 Task: Select Gifts. Add to cart, from 99 Ranch Market_x000D_
 for 3194 Cheshire Road, Bridgeport, Connecticut 06604, Cell Number 203-362-4243, following items : Ferrero Rocher Chocolate (12 ct) - ?????-12 ??_x000D_
 - 1, Mizuho Pineapple Fruit Tart (16.5 oz) - 1, Mizuho Boba Milk Tea Cake (16.5 oz) - 1, Ferrero Rocher Fine Hazelnut Milk Chocolate (24 ct)_x000D_
 - 1, Ferrero Rocher Grand Chocolate (4.4 oz)_x000D_
 - 1
Action: Mouse moved to (1056, 147)
Screenshot: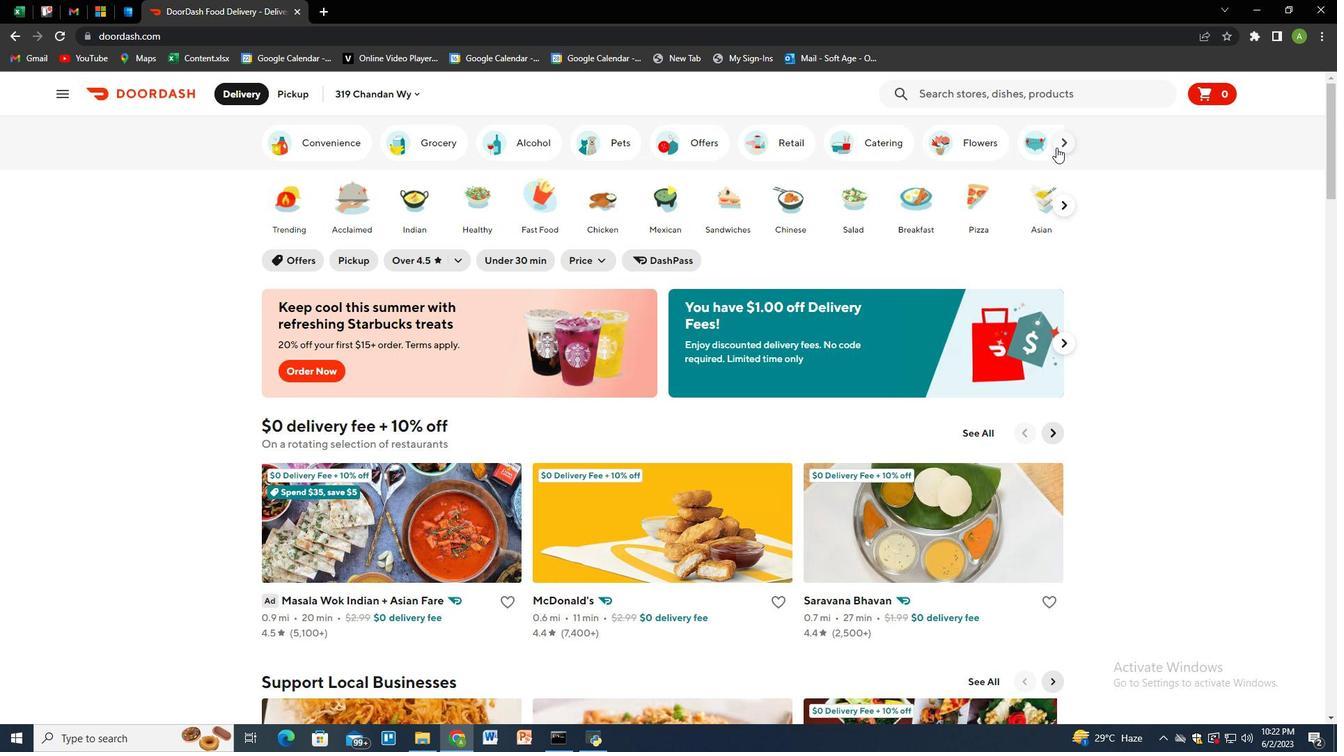 
Action: Mouse pressed left at (1056, 147)
Screenshot: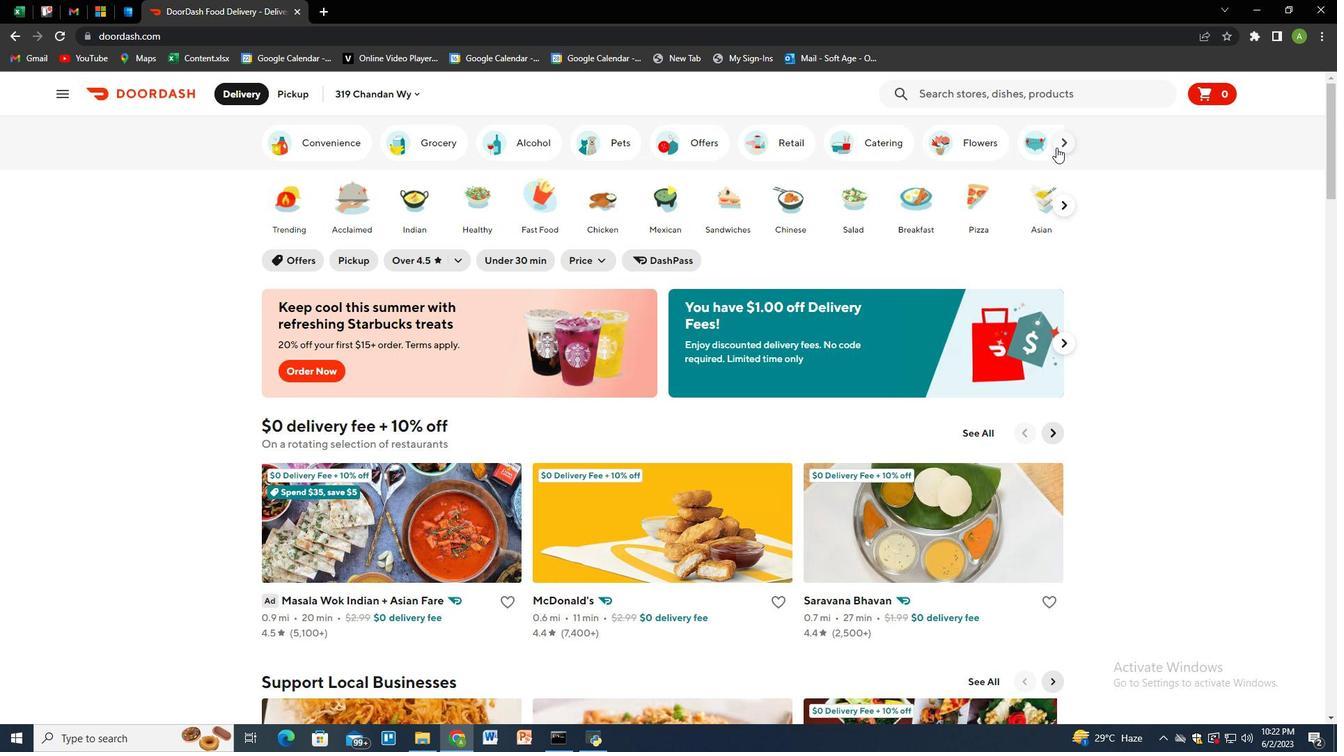 
Action: Mouse moved to (1020, 144)
Screenshot: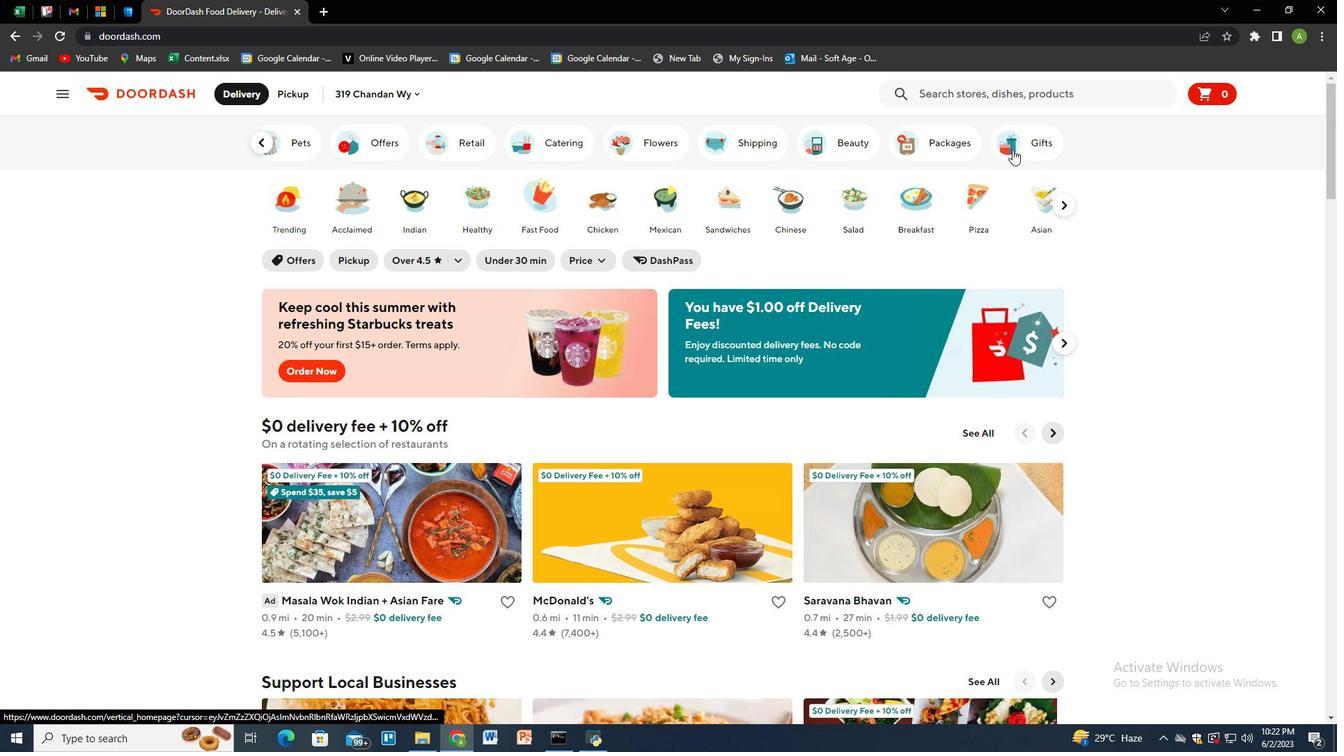 
Action: Mouse pressed left at (1020, 144)
Screenshot: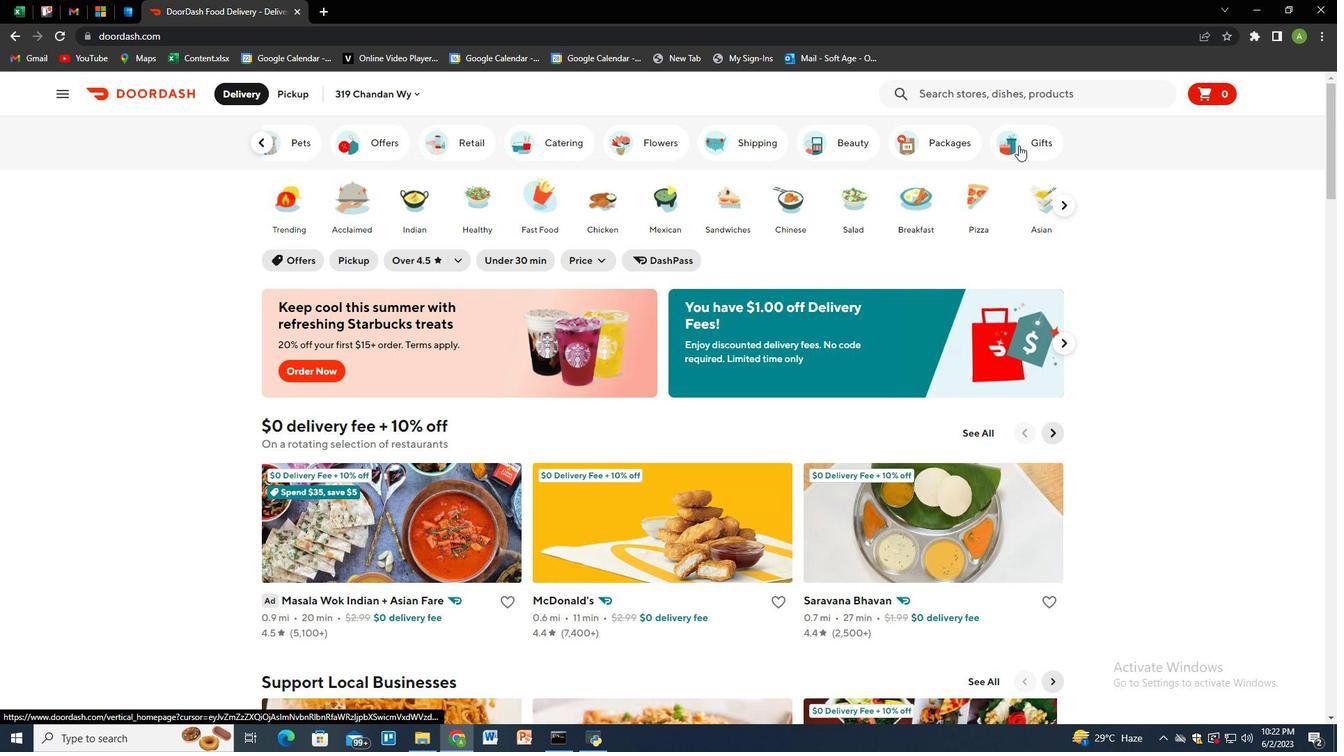 
Action: Mouse moved to (966, 89)
Screenshot: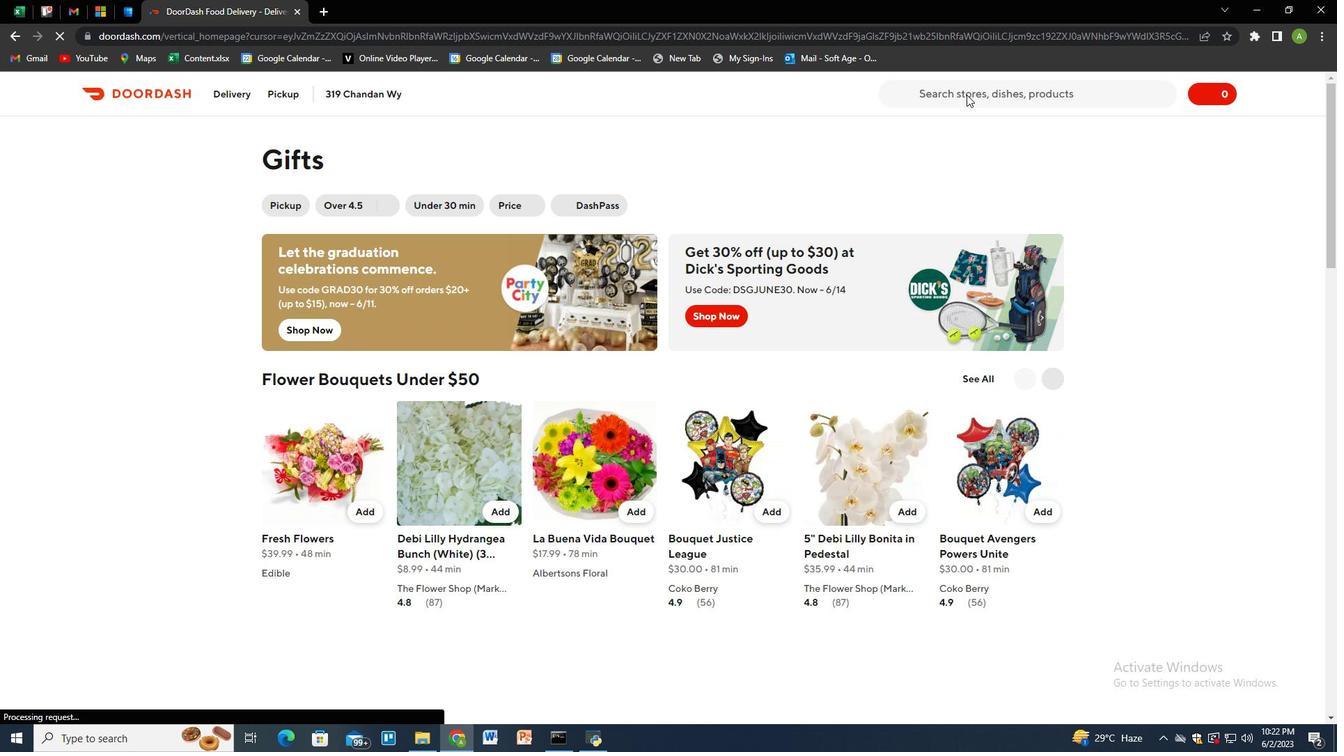 
Action: Mouse pressed left at (966, 89)
Screenshot: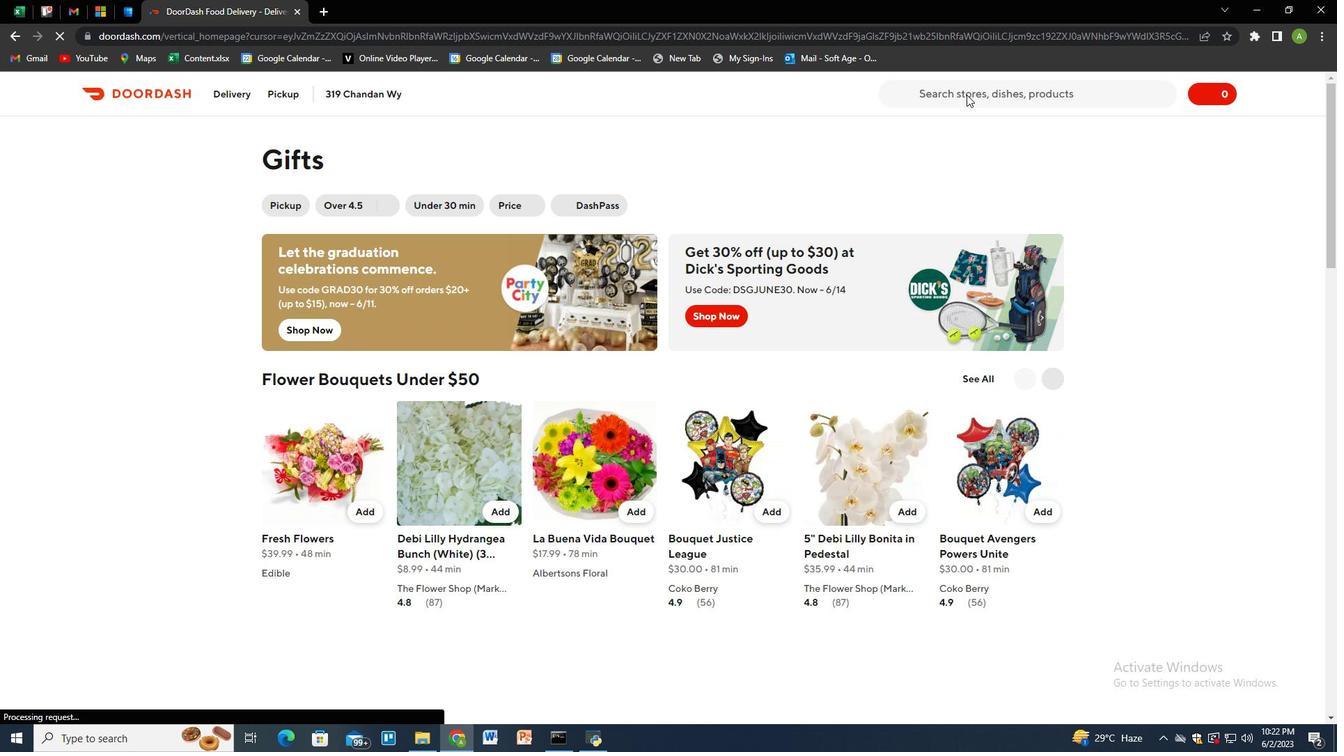 
Action: Mouse moved to (965, 87)
Screenshot: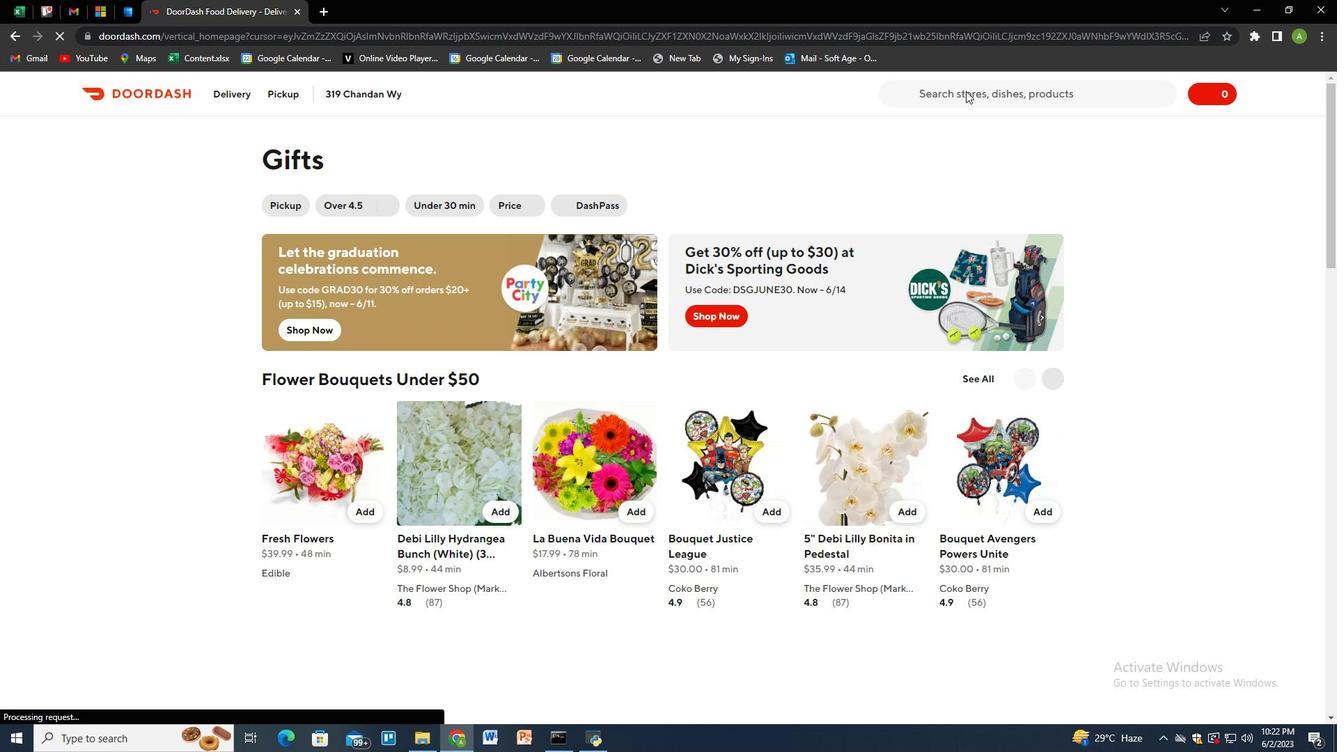 
Action: Key pressed ranch<Key.space>market
Screenshot: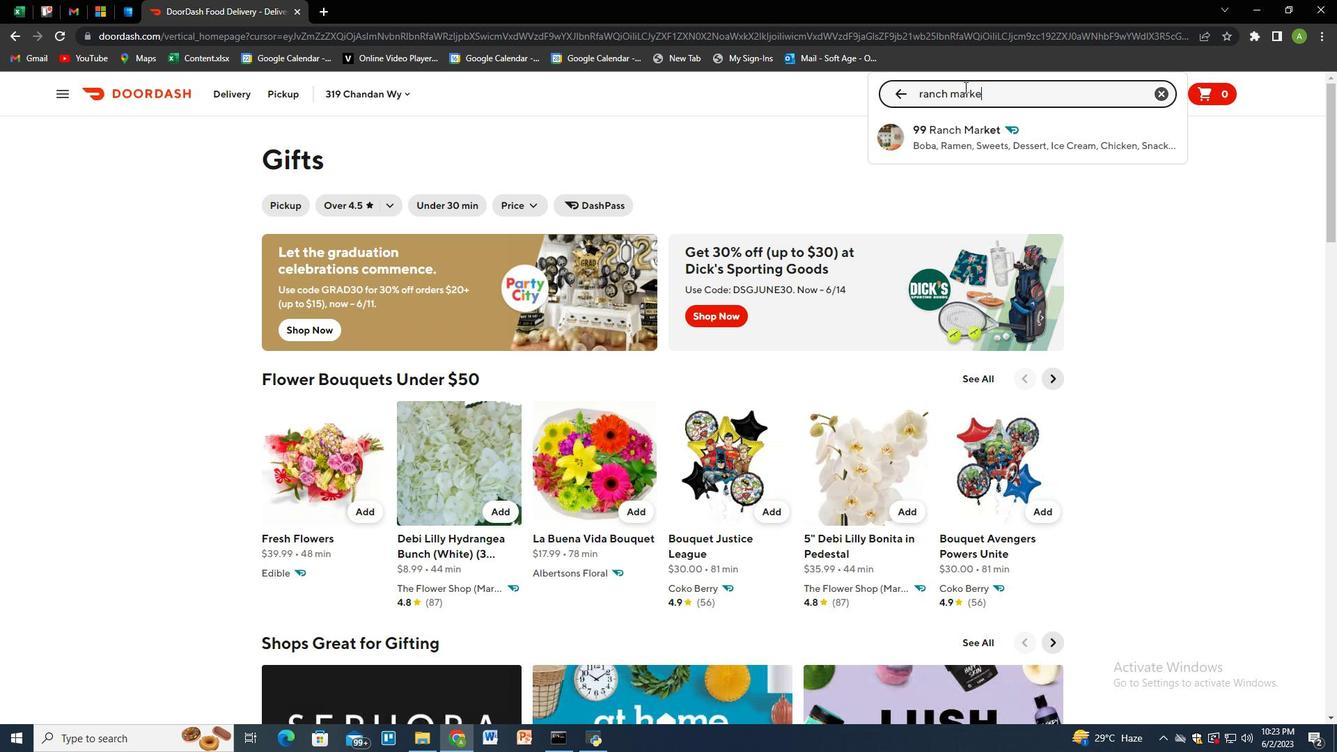 
Action: Mouse moved to (957, 131)
Screenshot: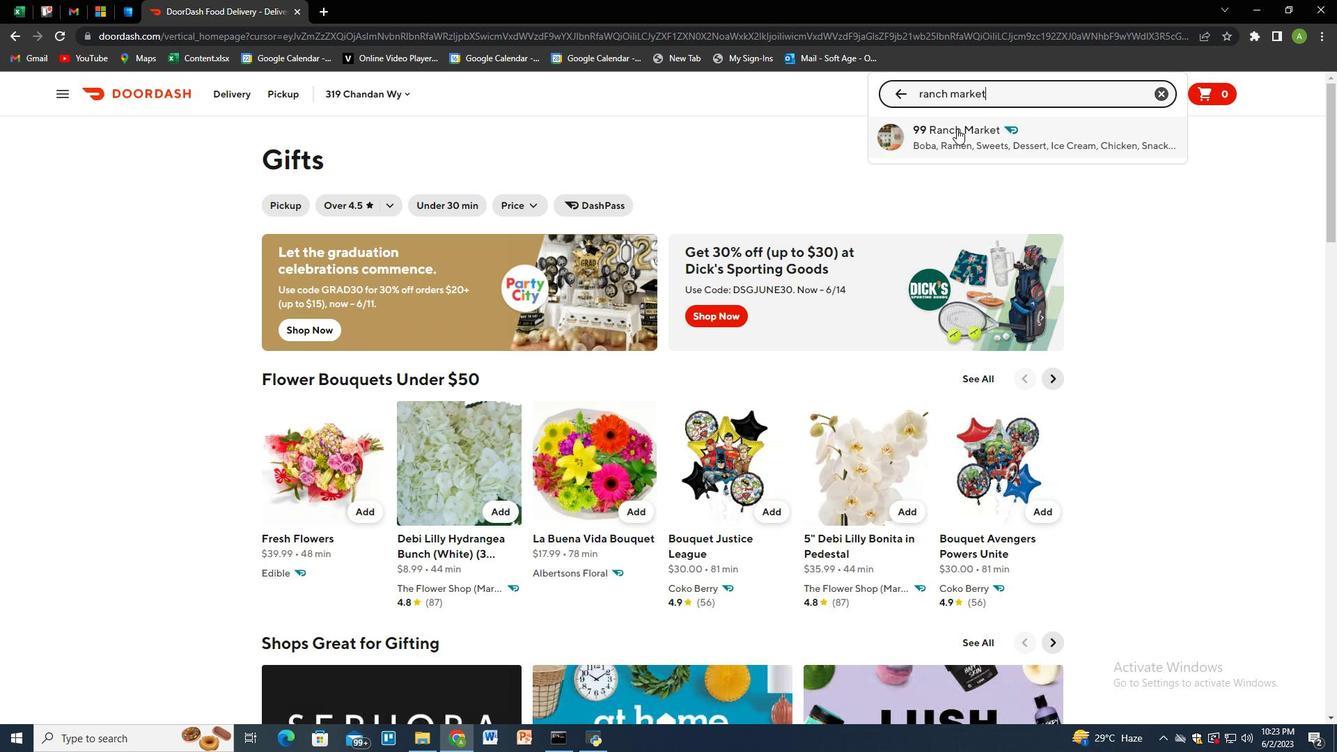 
Action: Mouse pressed left at (957, 131)
Screenshot: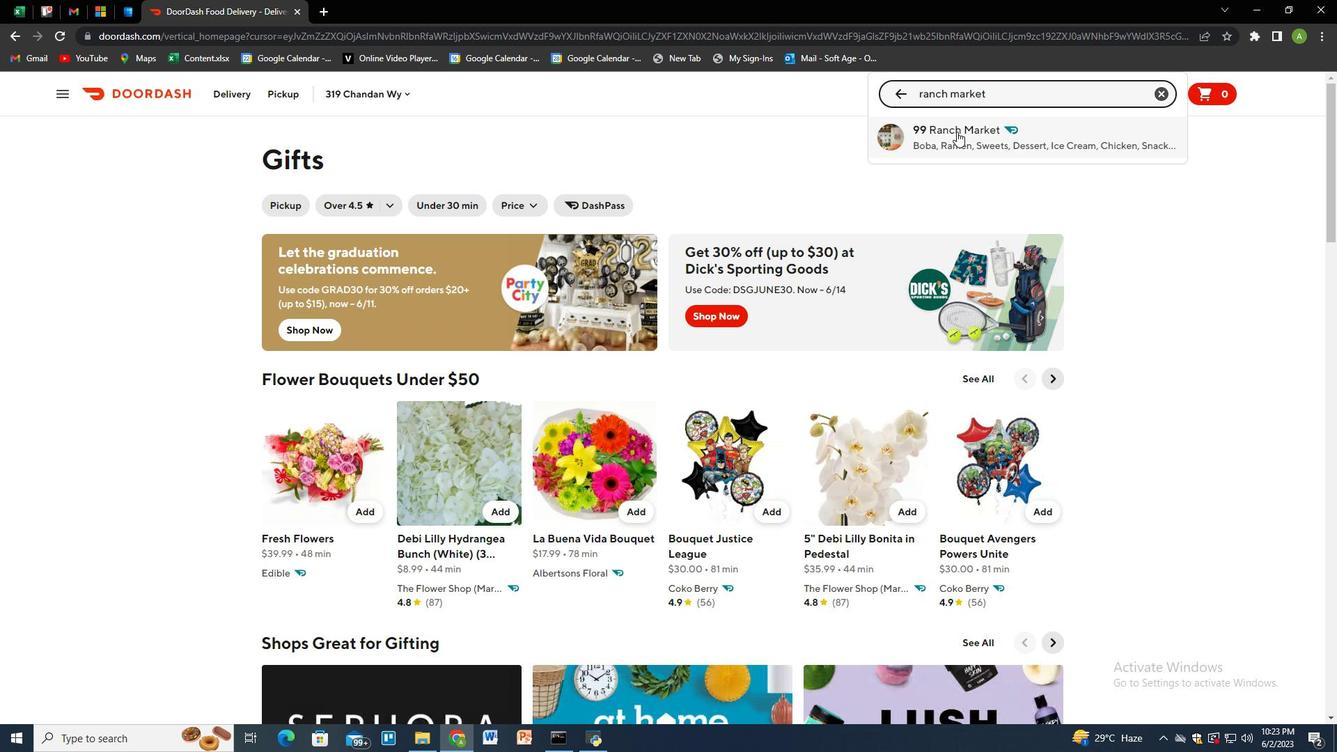 
Action: Mouse moved to (302, 94)
Screenshot: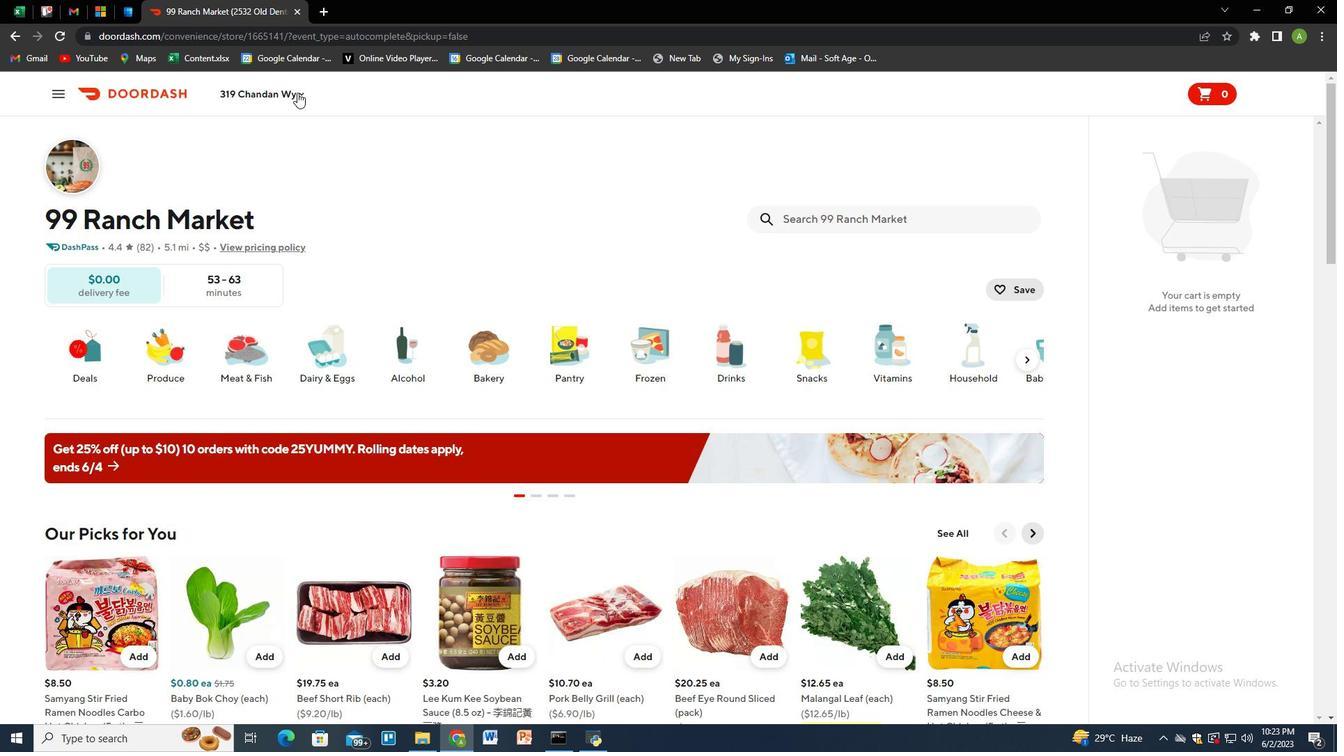 
Action: Mouse pressed left at (302, 94)
Screenshot: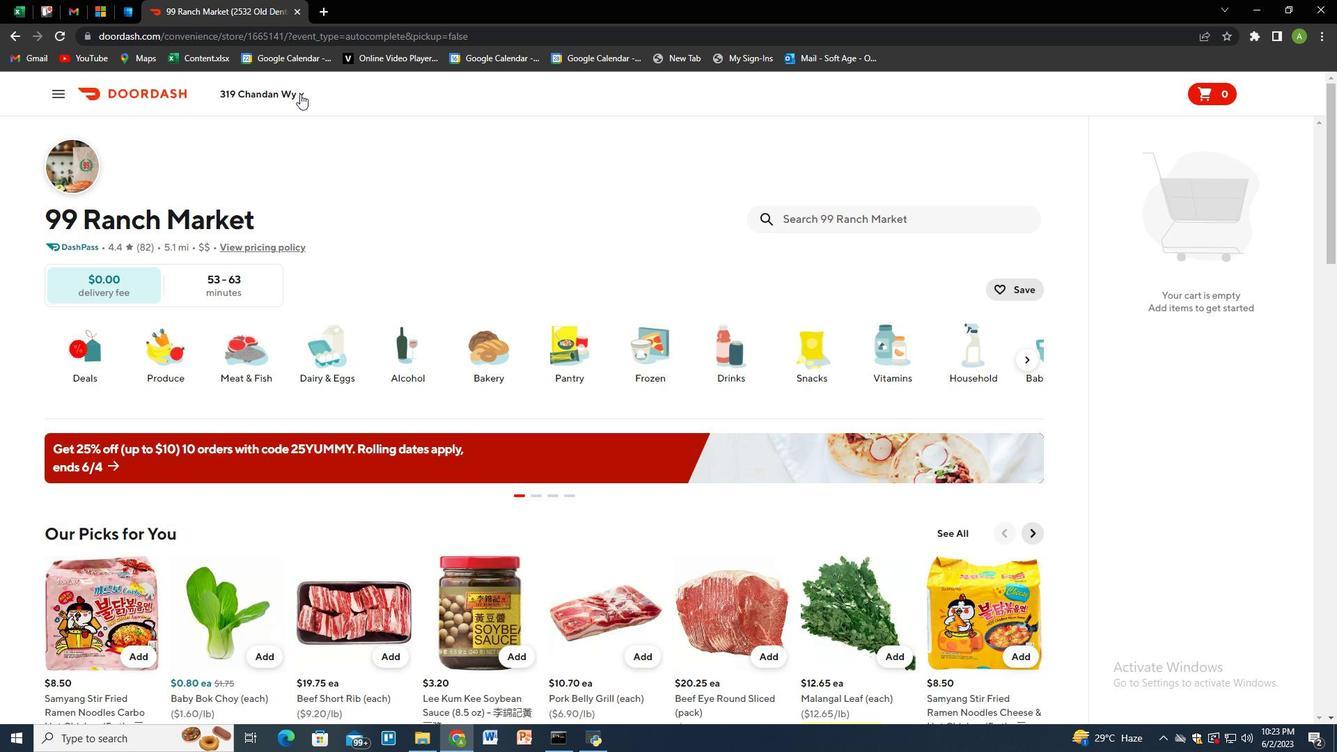 
Action: Mouse moved to (322, 157)
Screenshot: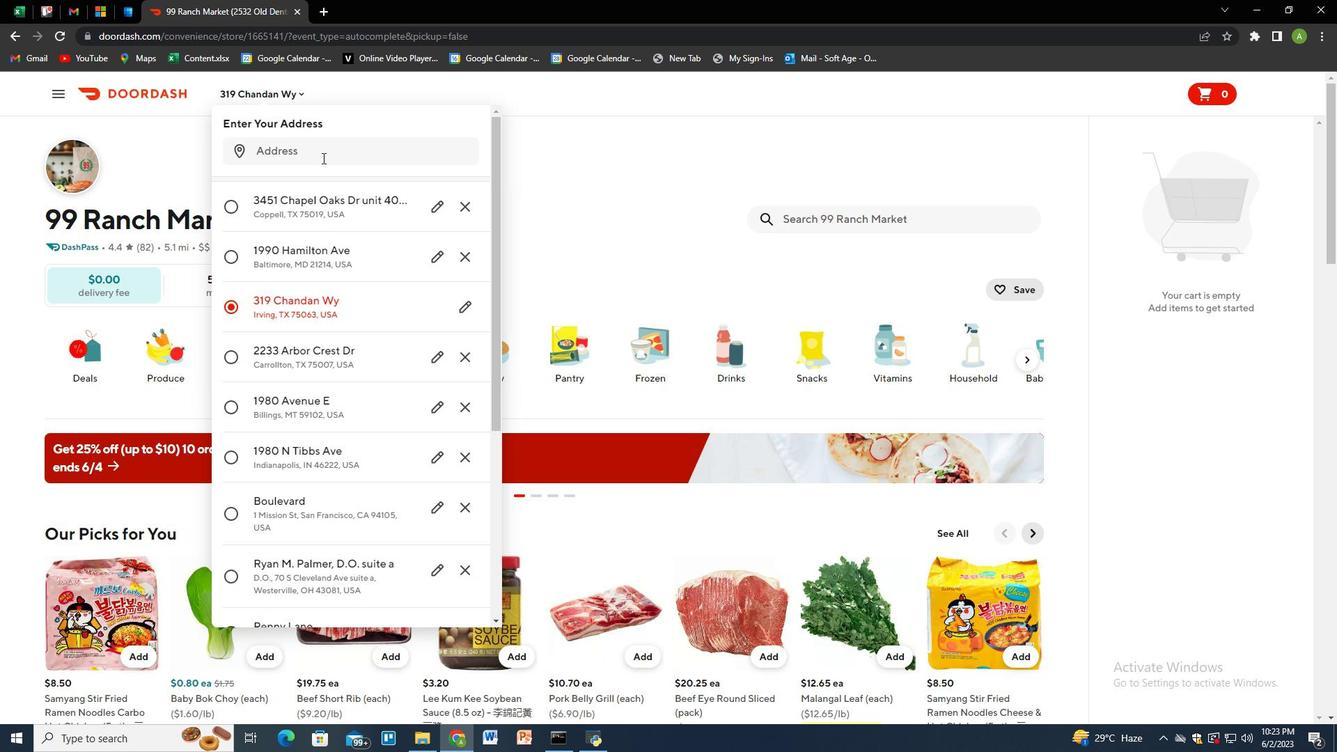 
Action: Mouse pressed left at (322, 157)
Screenshot: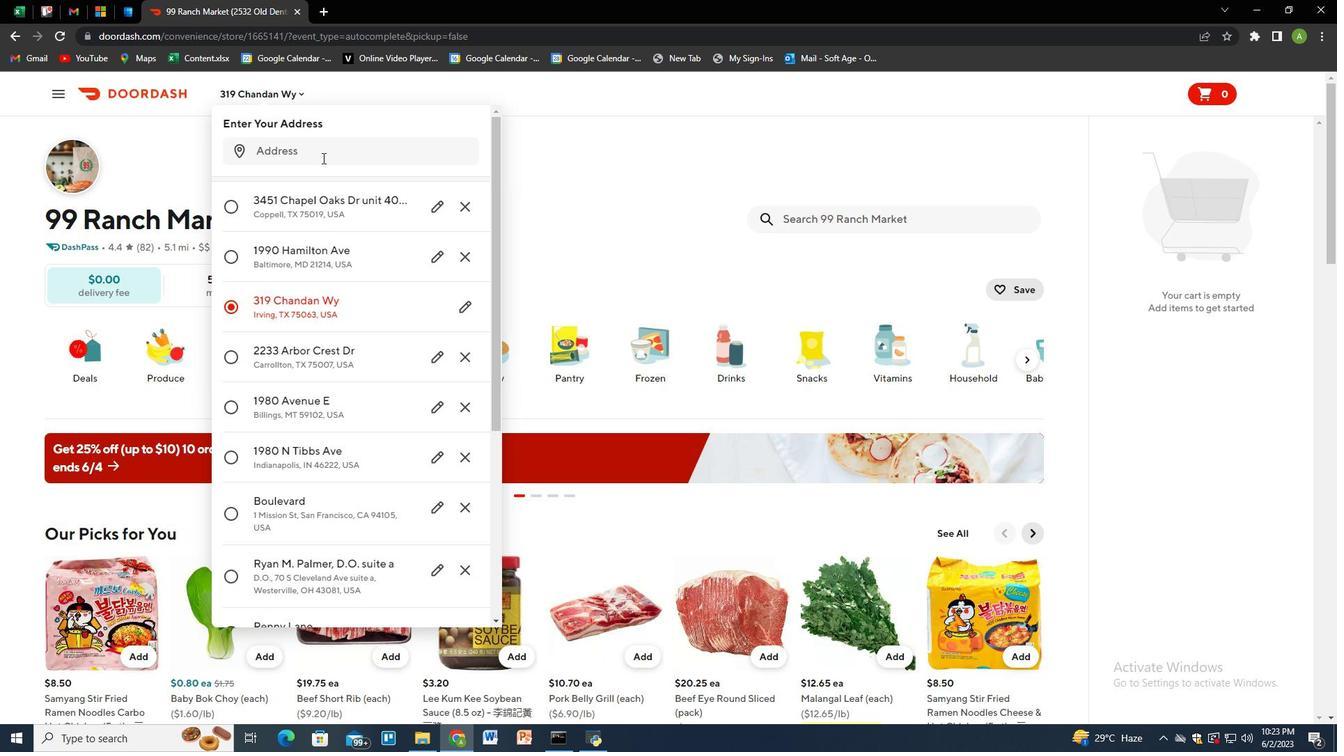 
Action: Key pressed 3194<Key.space>cheshire<Key.space>road,<Key.space>bridgeport,<Key.space>connecticut<Key.space>06604<Key.enter>
Screenshot: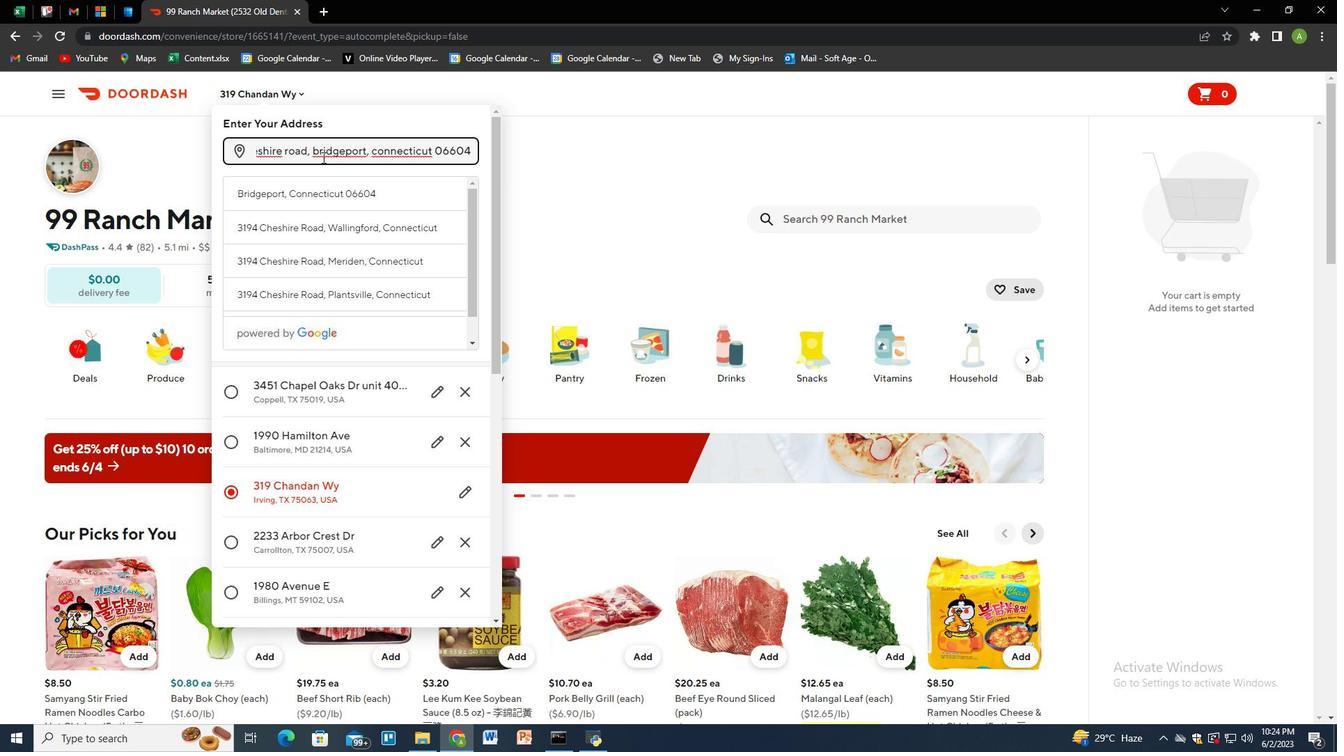 
Action: Mouse moved to (411, 538)
Screenshot: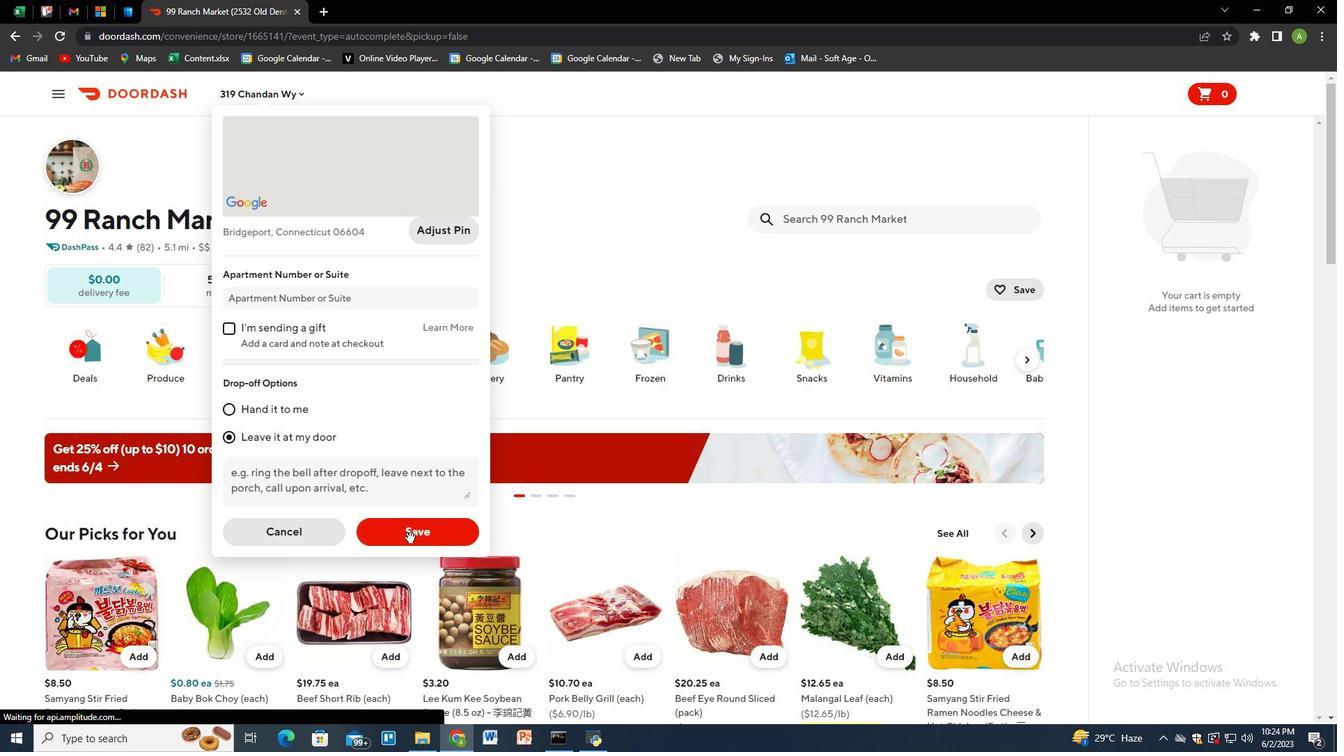 
Action: Mouse pressed left at (411, 538)
Screenshot: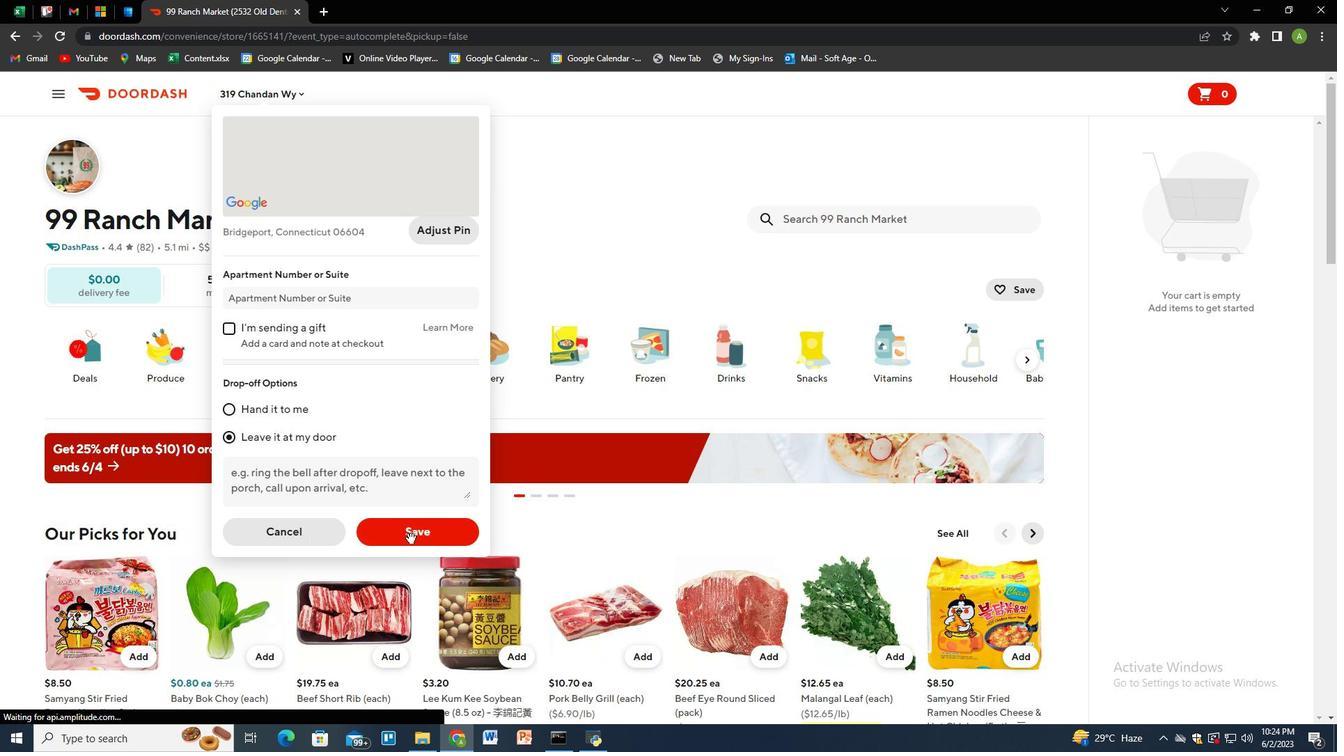 
Action: Mouse moved to (816, 217)
Screenshot: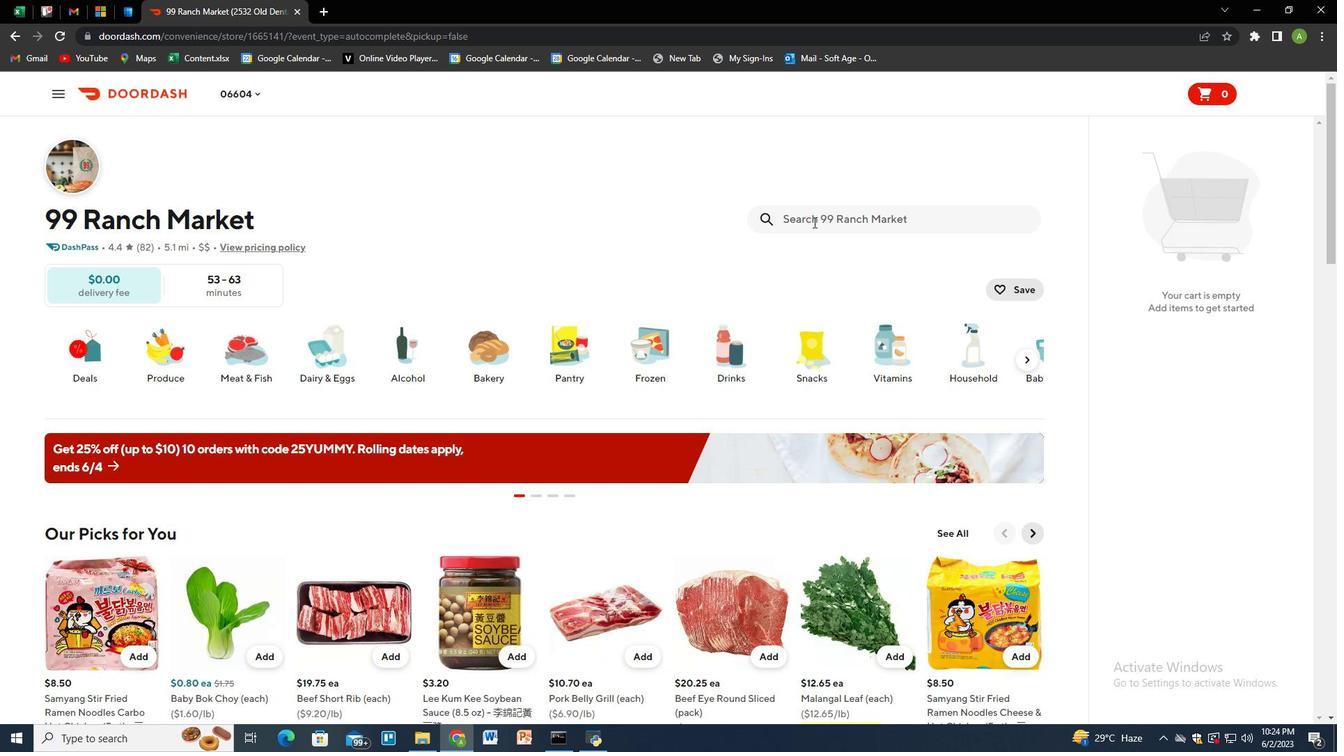
Action: Mouse pressed left at (816, 217)
Screenshot: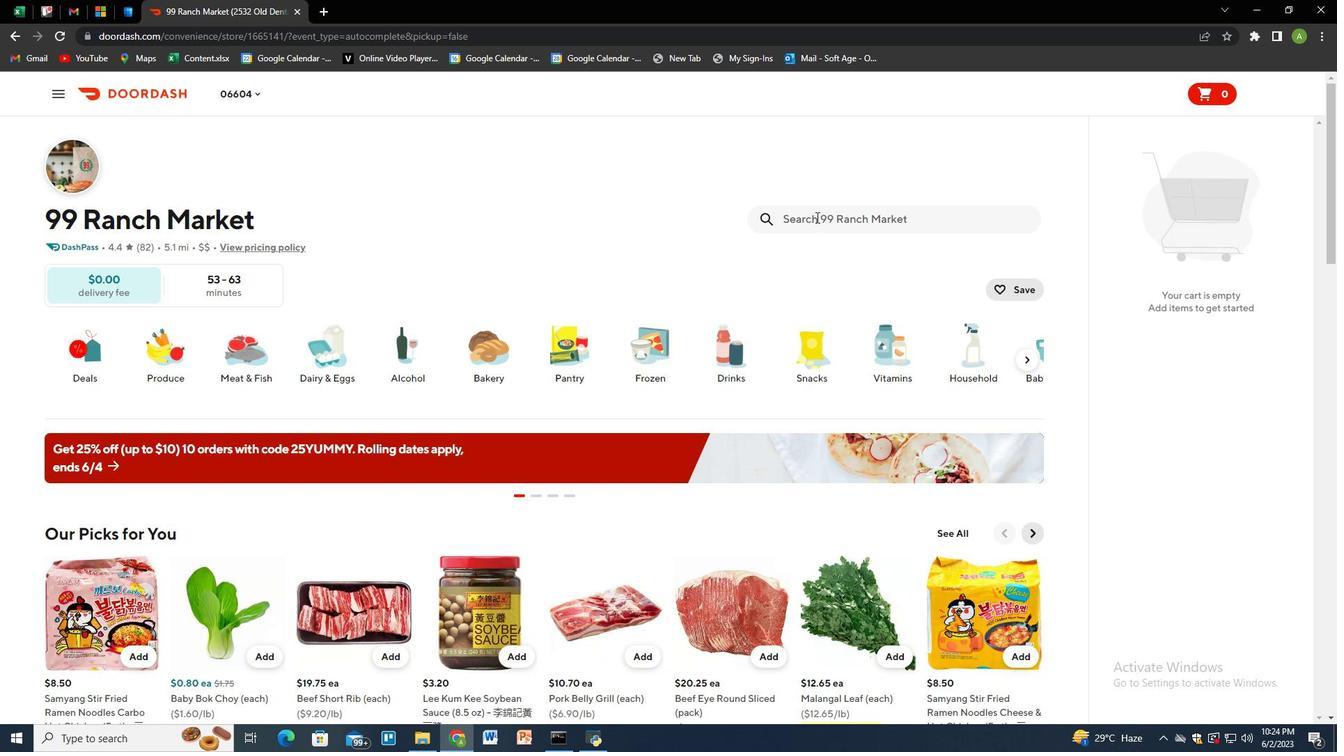 
Action: Key pressed ferrero<Key.space>rocher<Key.space>chocolate<Key.space><Key.shift_r>(12<Key.space>ct<Key.shift_r>)<Key.space>-<Key.space><Key.shift>?????-12<Key.space><Key.shift>??<Key.enter>
Screenshot: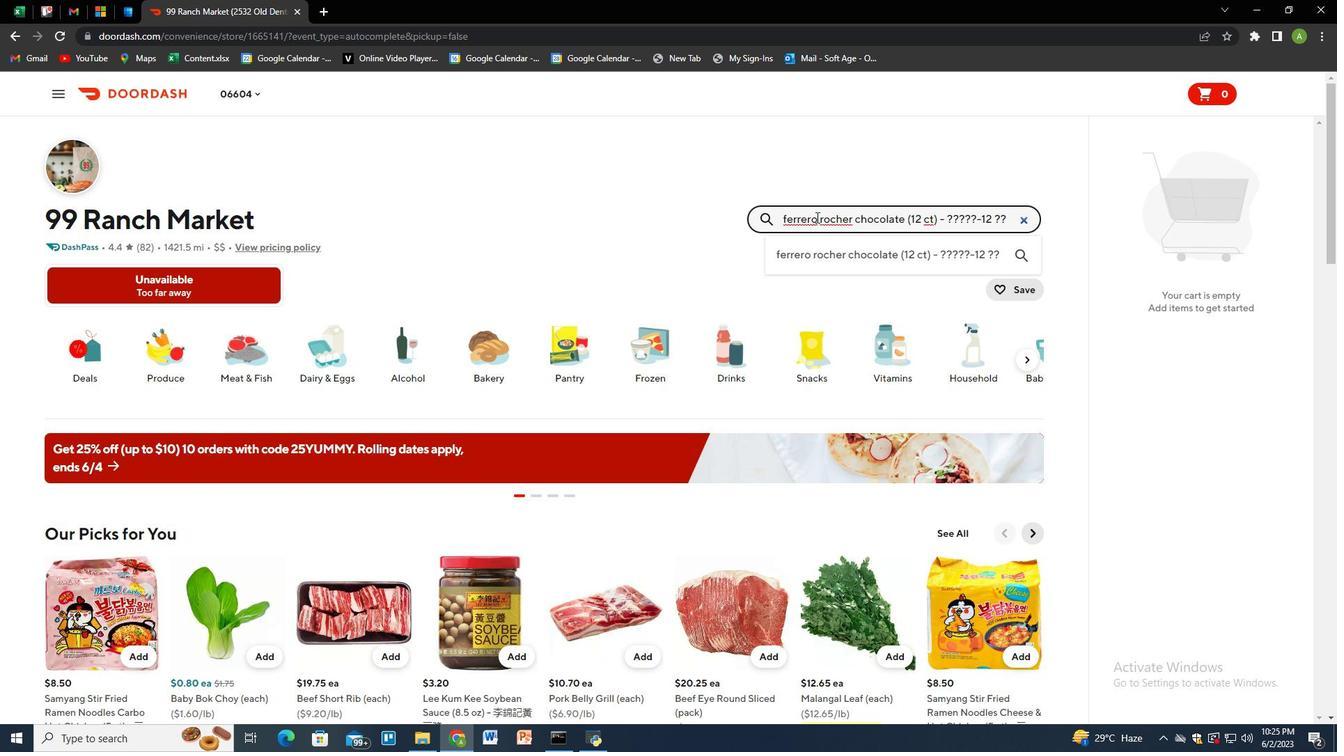 
Action: Mouse moved to (136, 352)
Screenshot: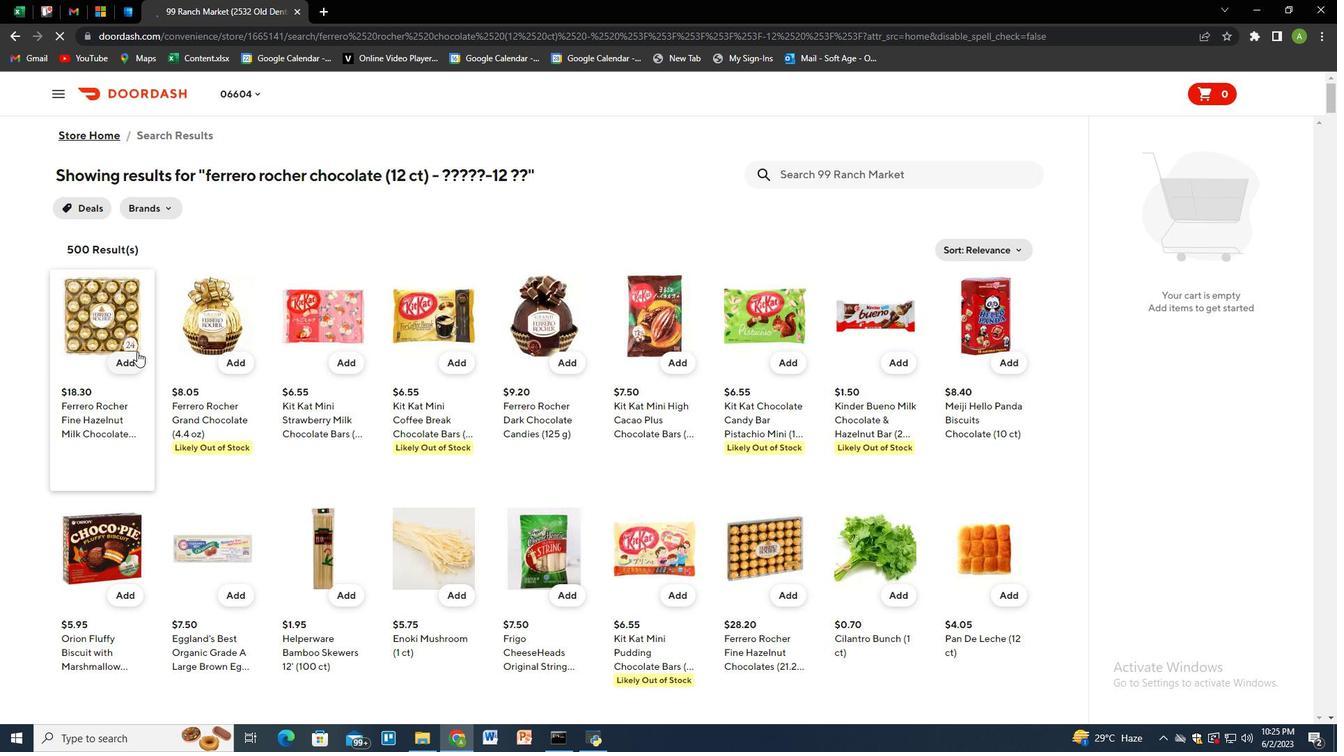 
Action: Mouse pressed left at (136, 352)
Screenshot: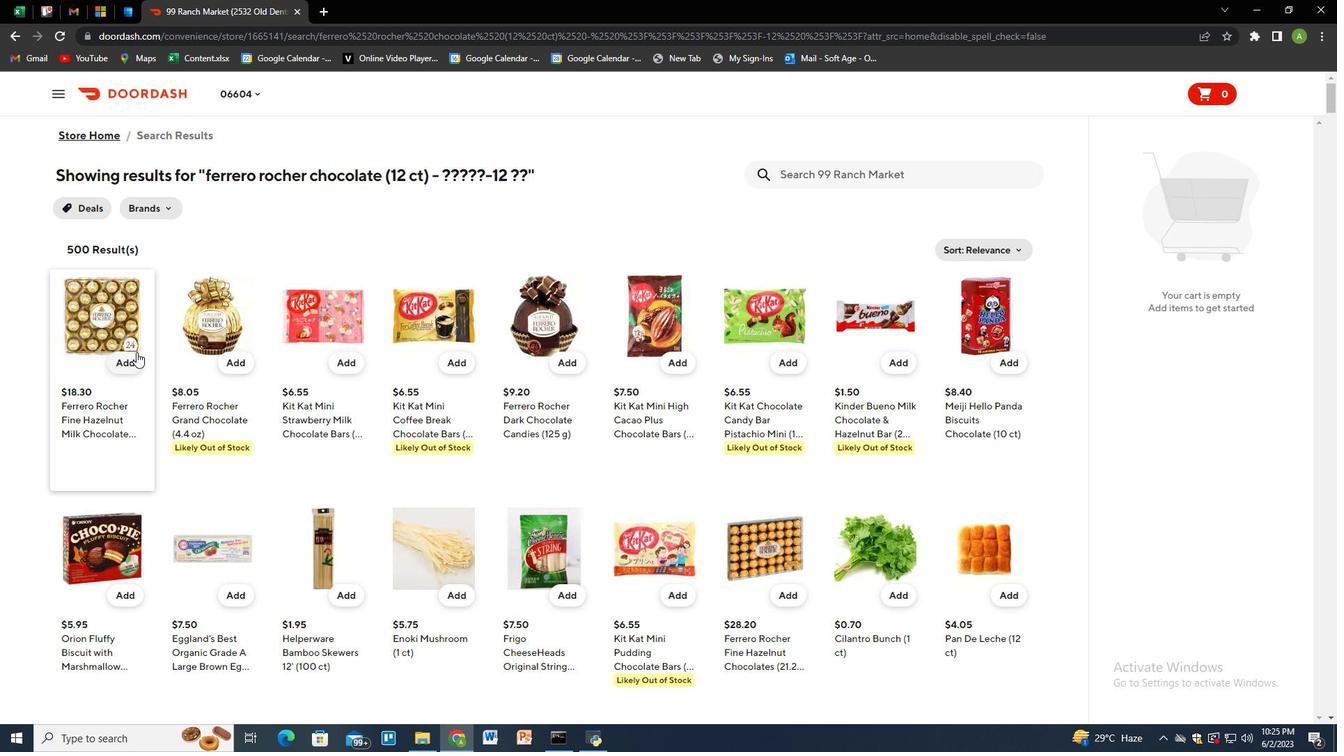
Action: Mouse moved to (834, 176)
Screenshot: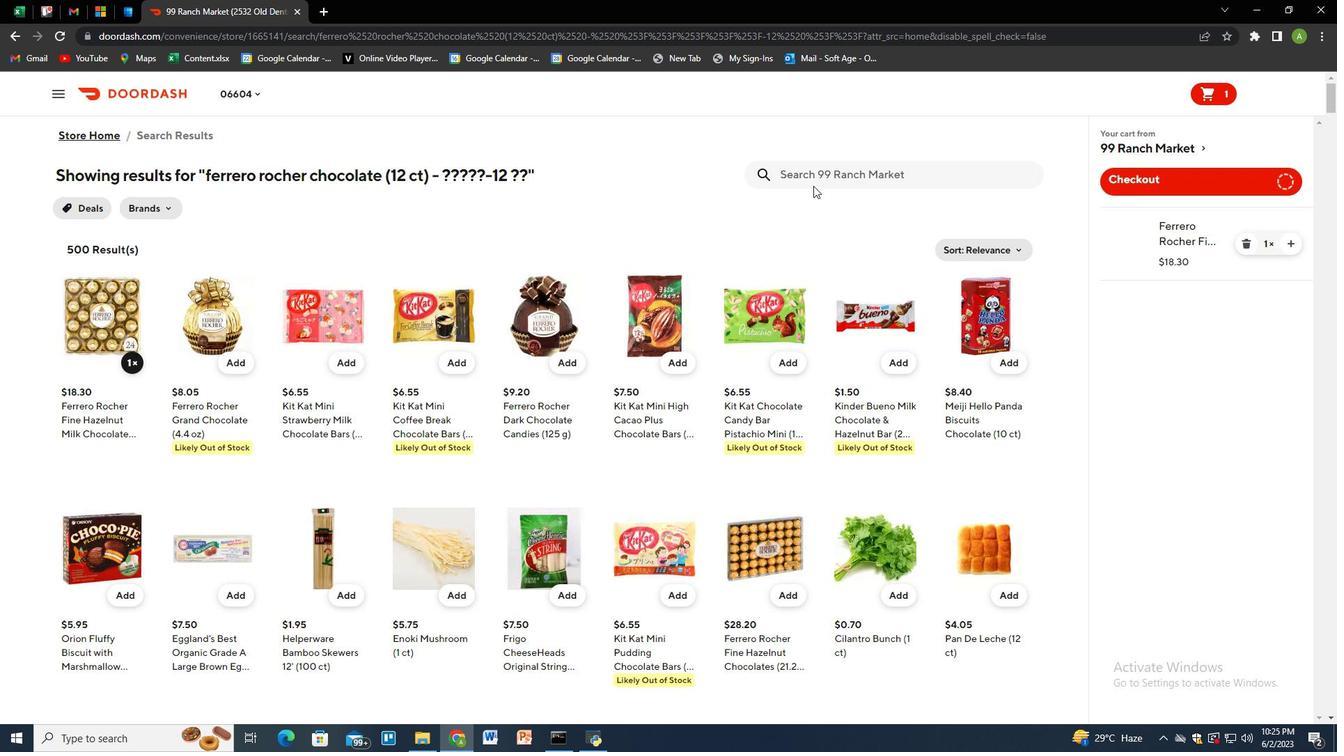 
Action: Mouse pressed left at (834, 176)
Screenshot: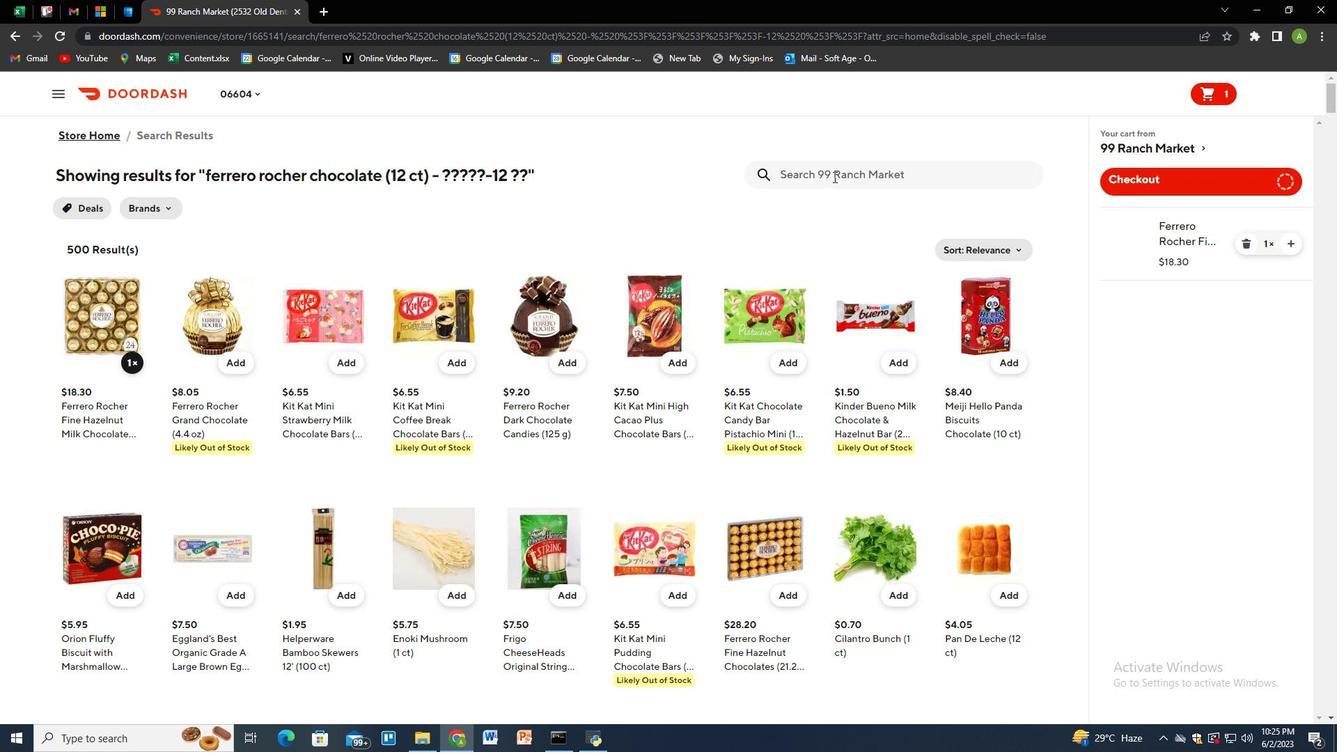 
Action: Key pressed mizuho<Key.space>pineapple<Key.space>fruit<Key.space>tart<Key.space><Key.shift_r>(16.5<Key.space>oz<Key.shift_r>)<Key.enter>
Screenshot: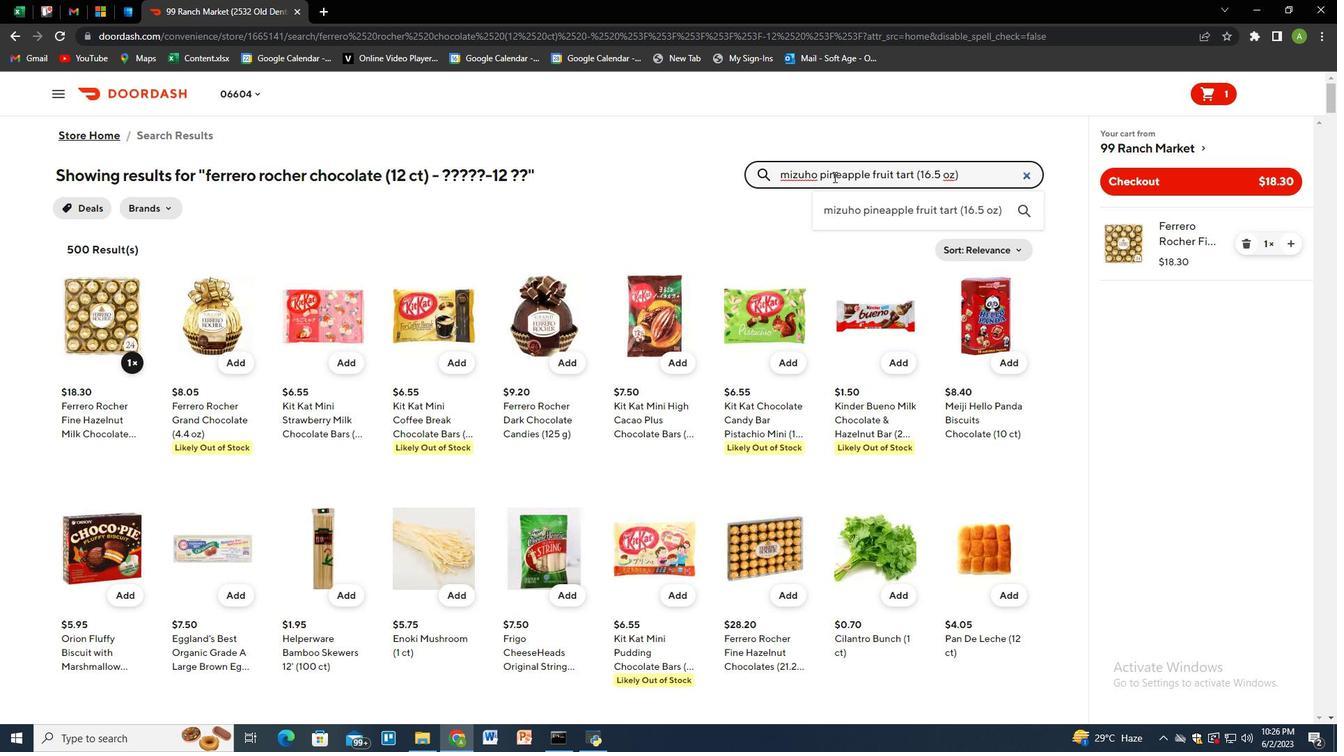 
Action: Mouse moved to (116, 363)
Screenshot: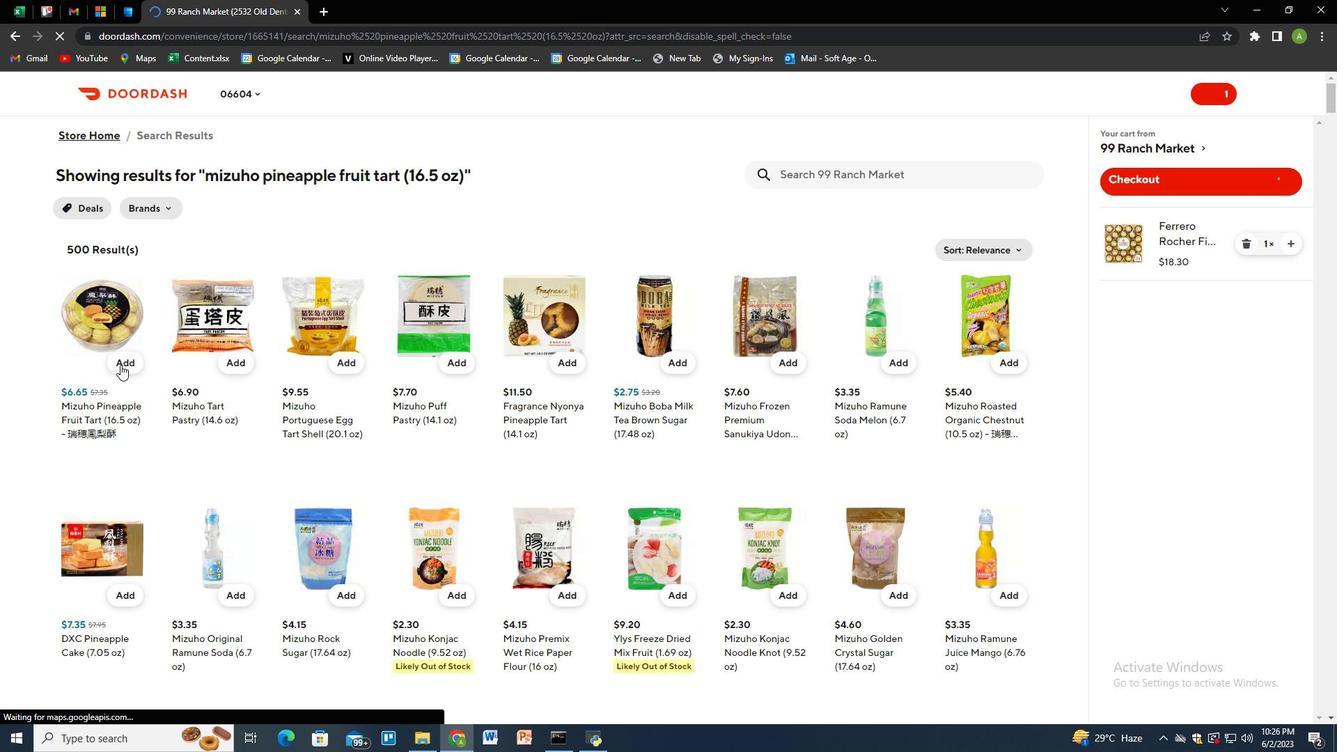 
Action: Mouse pressed left at (116, 363)
Screenshot: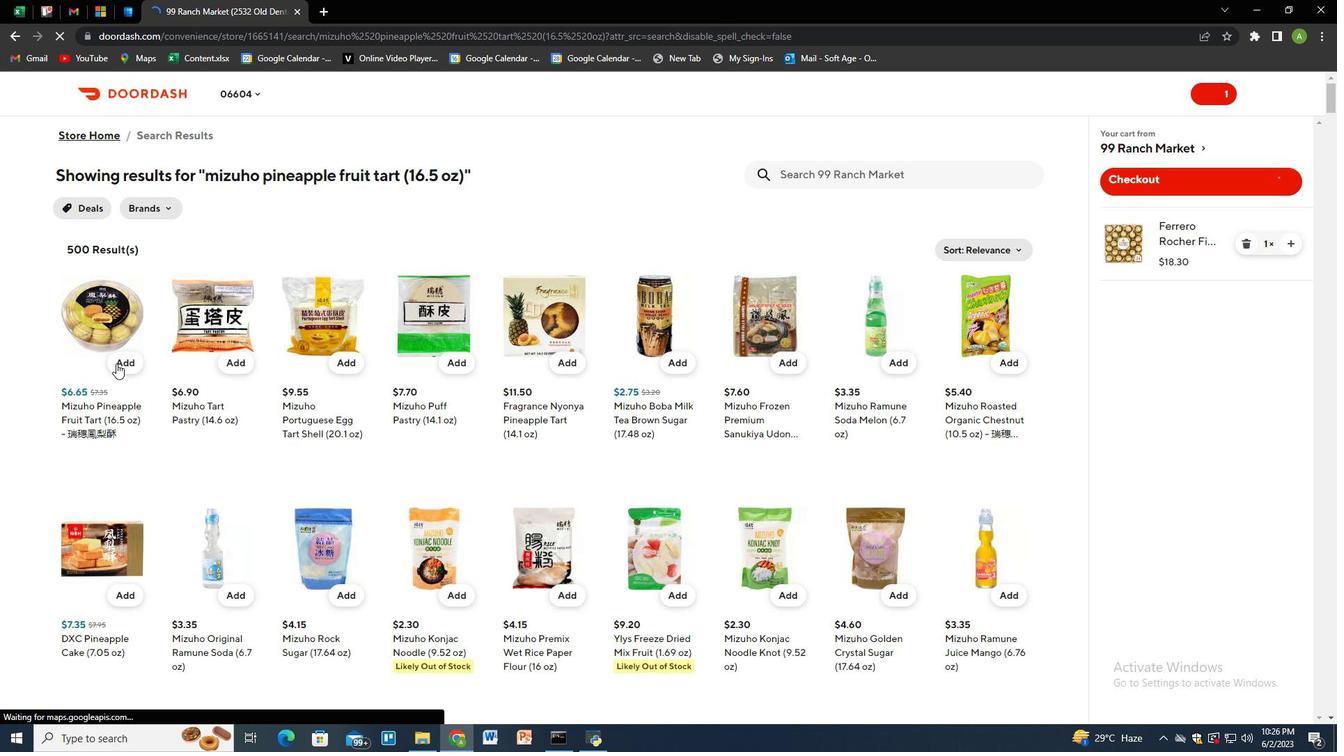 
Action: Mouse moved to (835, 174)
Screenshot: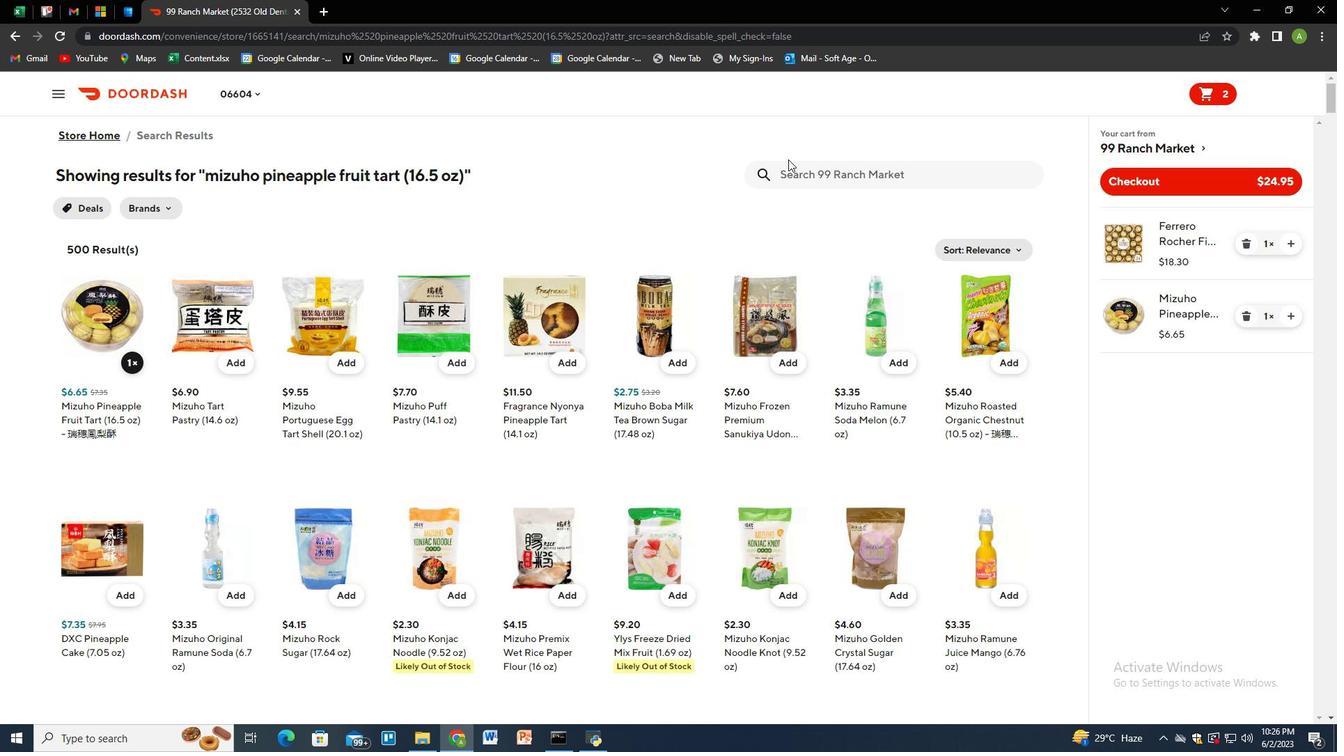
Action: Mouse pressed left at (835, 174)
Screenshot: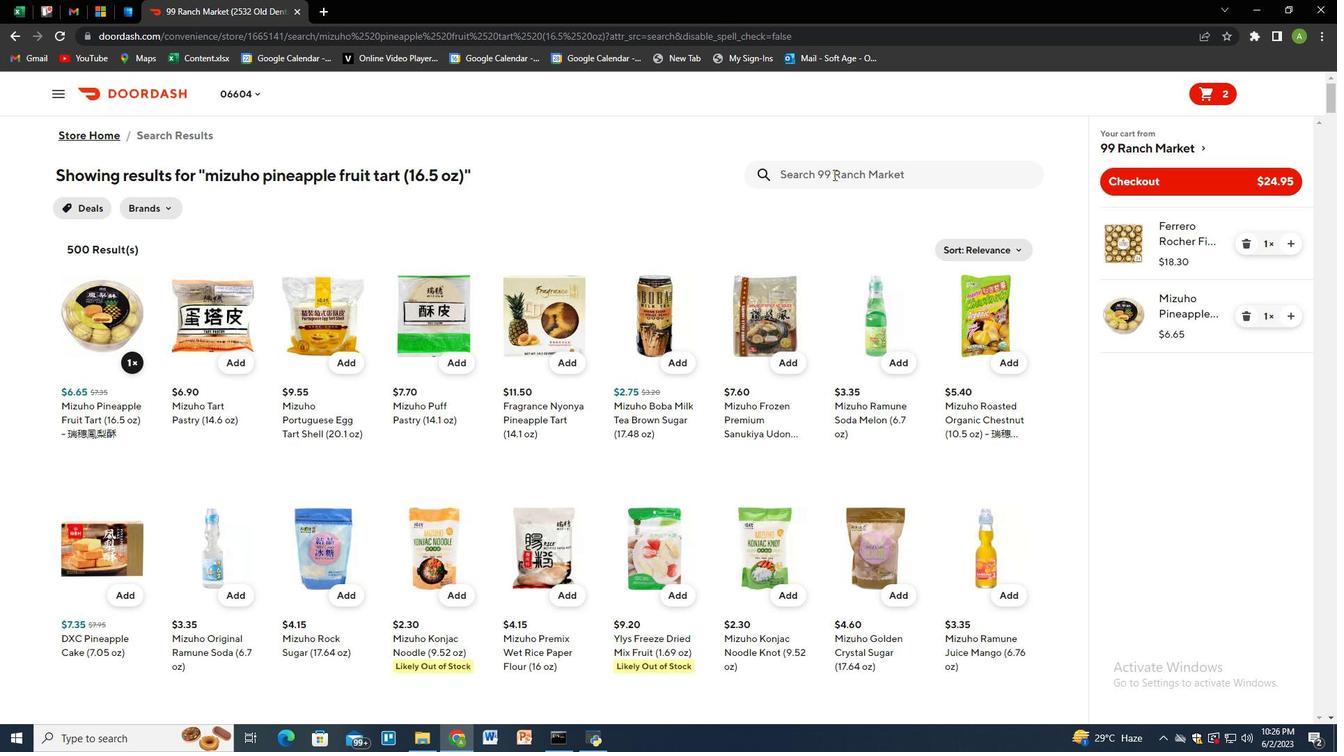 
Action: Key pressed mizuho<Key.space>bi<Key.backspace>oba<Key.space>milk<Key.space>tea<Key.space>cake<Key.space><Key.shift_r><Key.shift_r>(16.5<Key.space>oz<Key.shift_r>)<Key.enter>
Screenshot: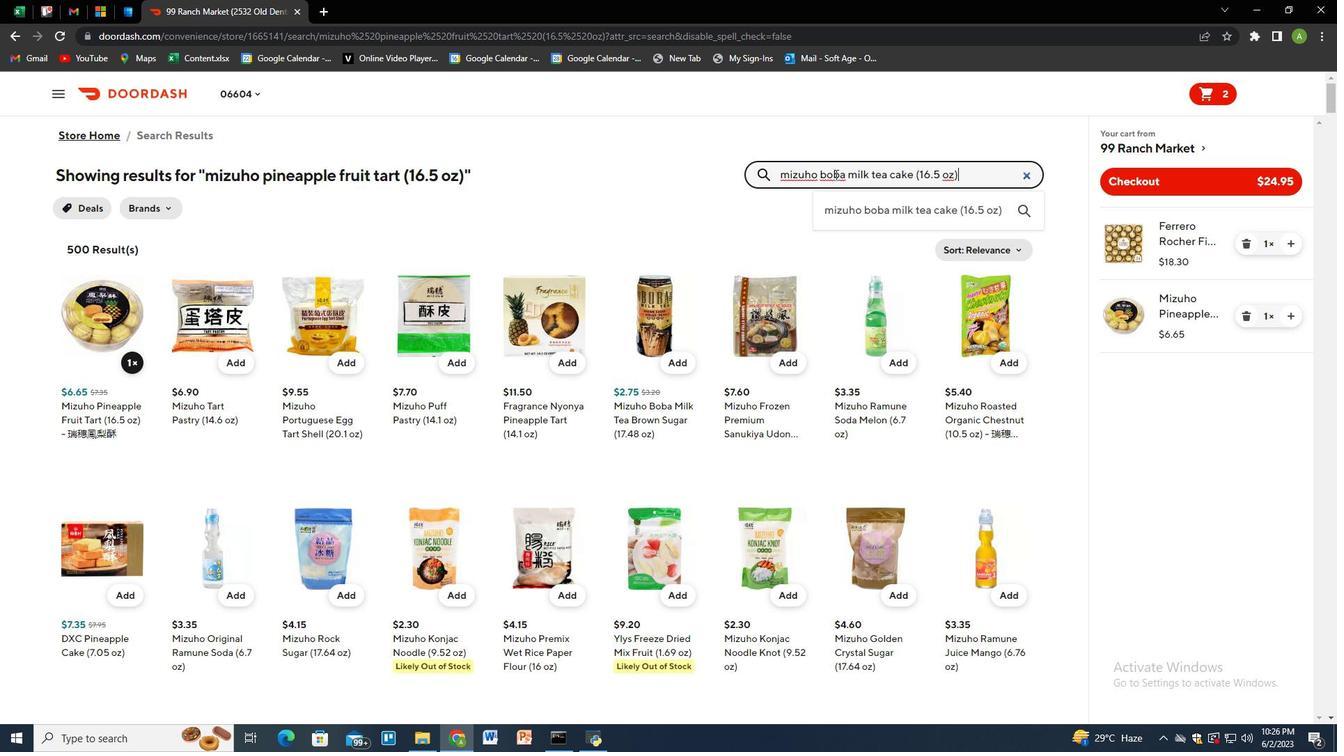 
Action: Mouse moved to (122, 360)
Screenshot: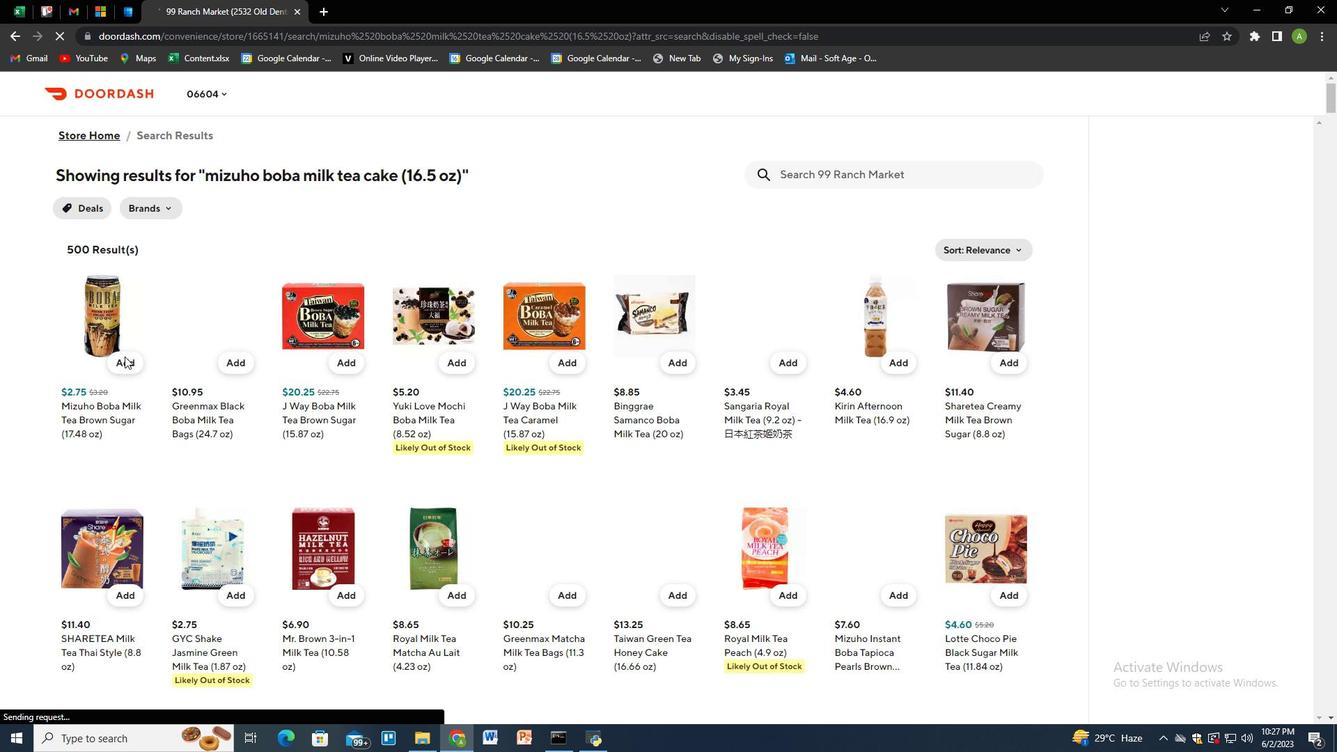 
Action: Mouse pressed left at (122, 360)
Screenshot: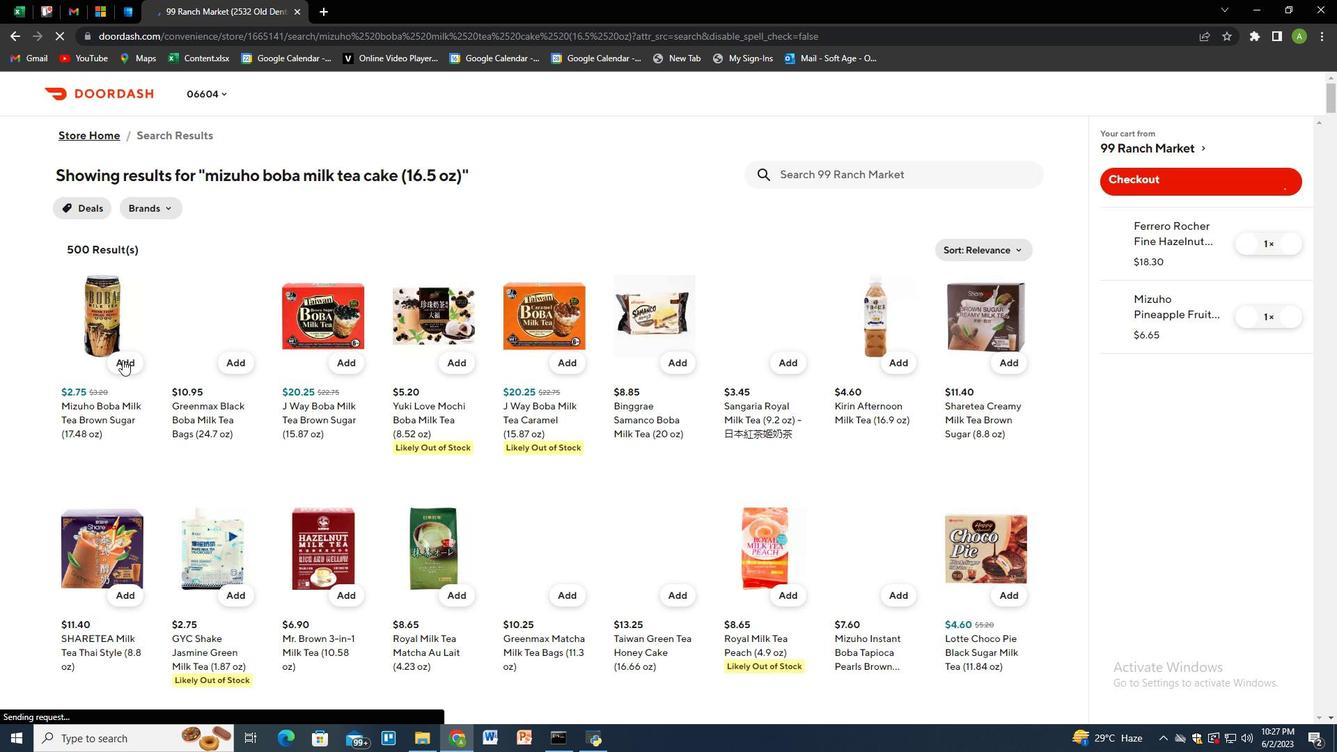 
Action: Mouse moved to (811, 173)
Screenshot: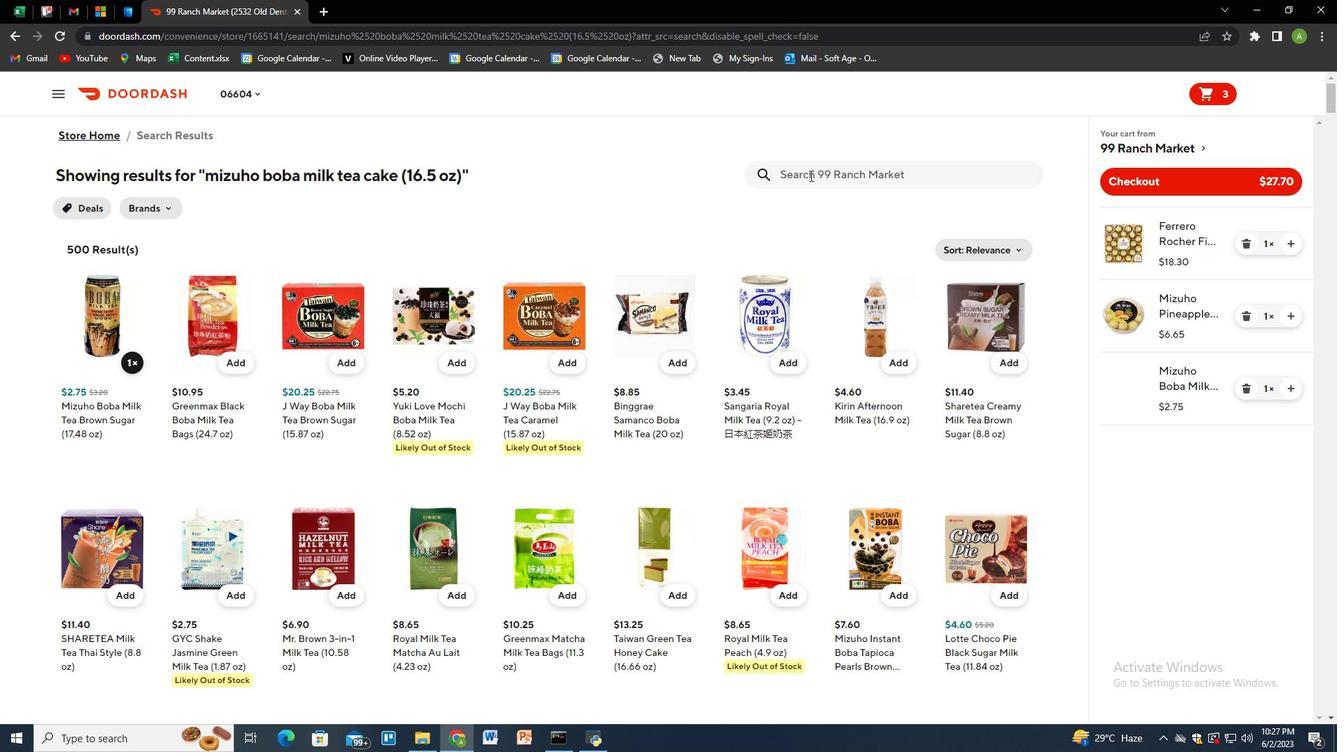 
Action: Mouse pressed left at (811, 173)
Screenshot: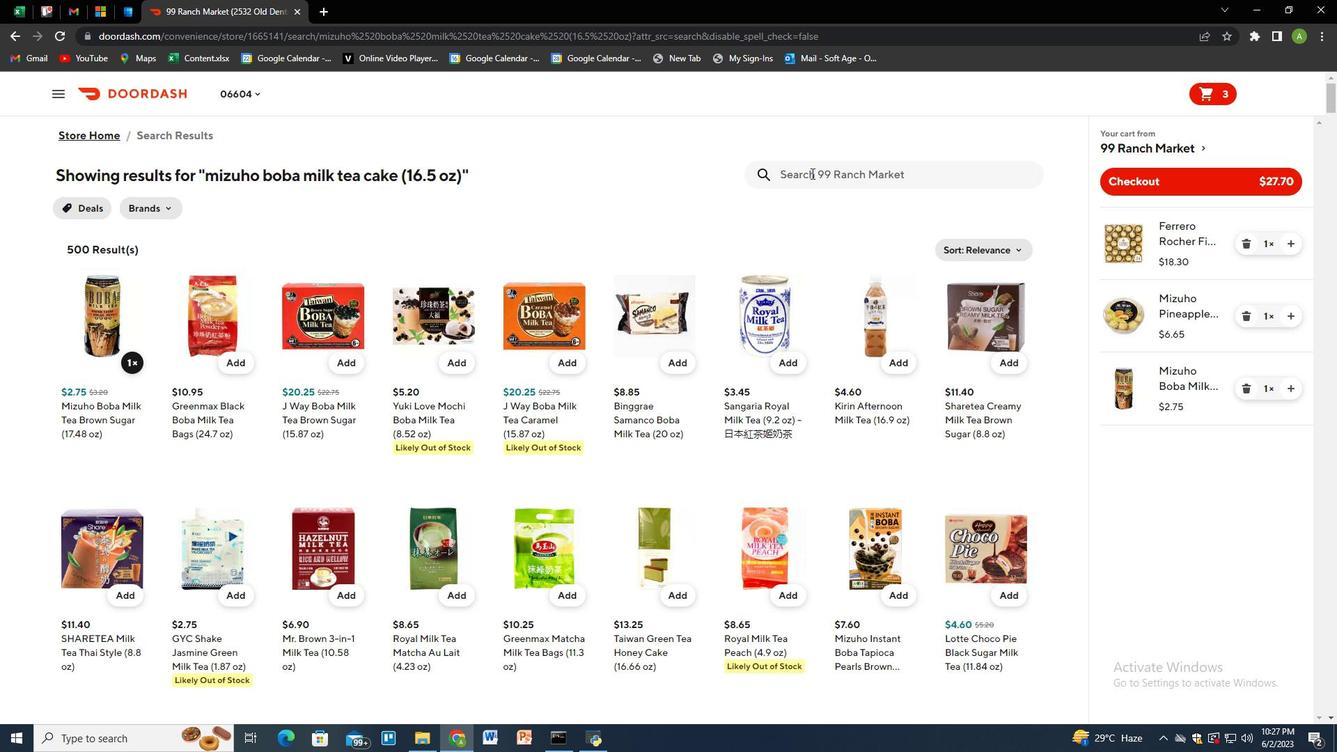 
Action: Key pressed ferrero<Key.space>rocher<Key.space>fine<Key.space>hazeinut<Key.space>milk<Key.space>chocolate<Key.space><Key.shift_r>(24<Key.space>ct<Key.shift_r>)<Key.enter>
Screenshot: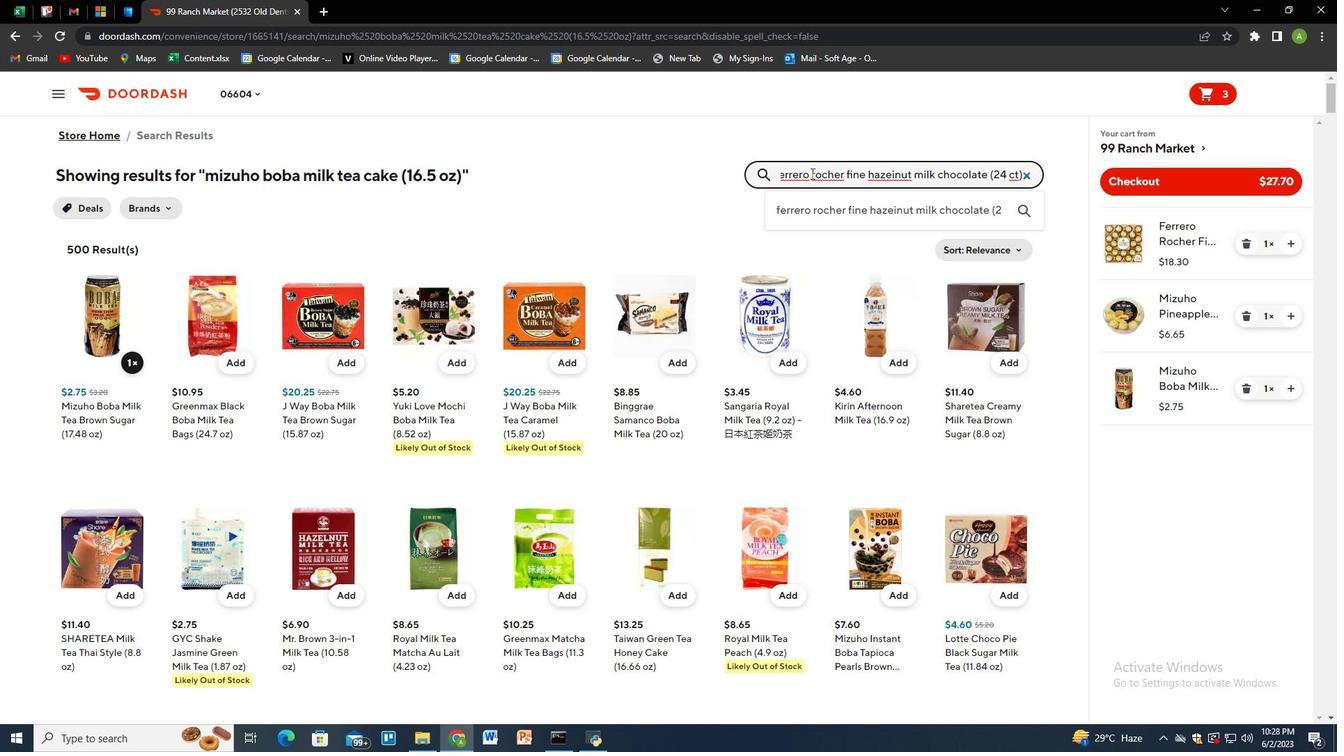 
Action: Mouse moved to (568, 363)
Screenshot: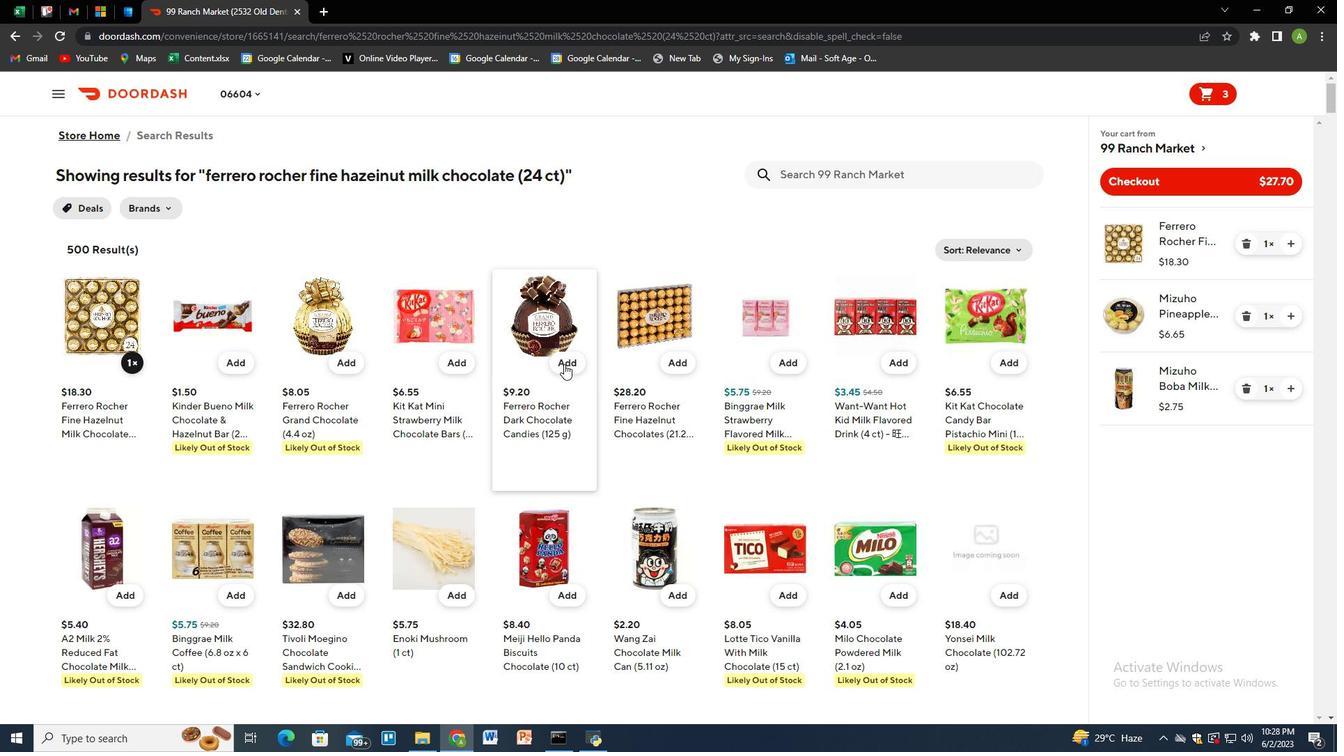 
Action: Mouse pressed left at (568, 363)
Screenshot: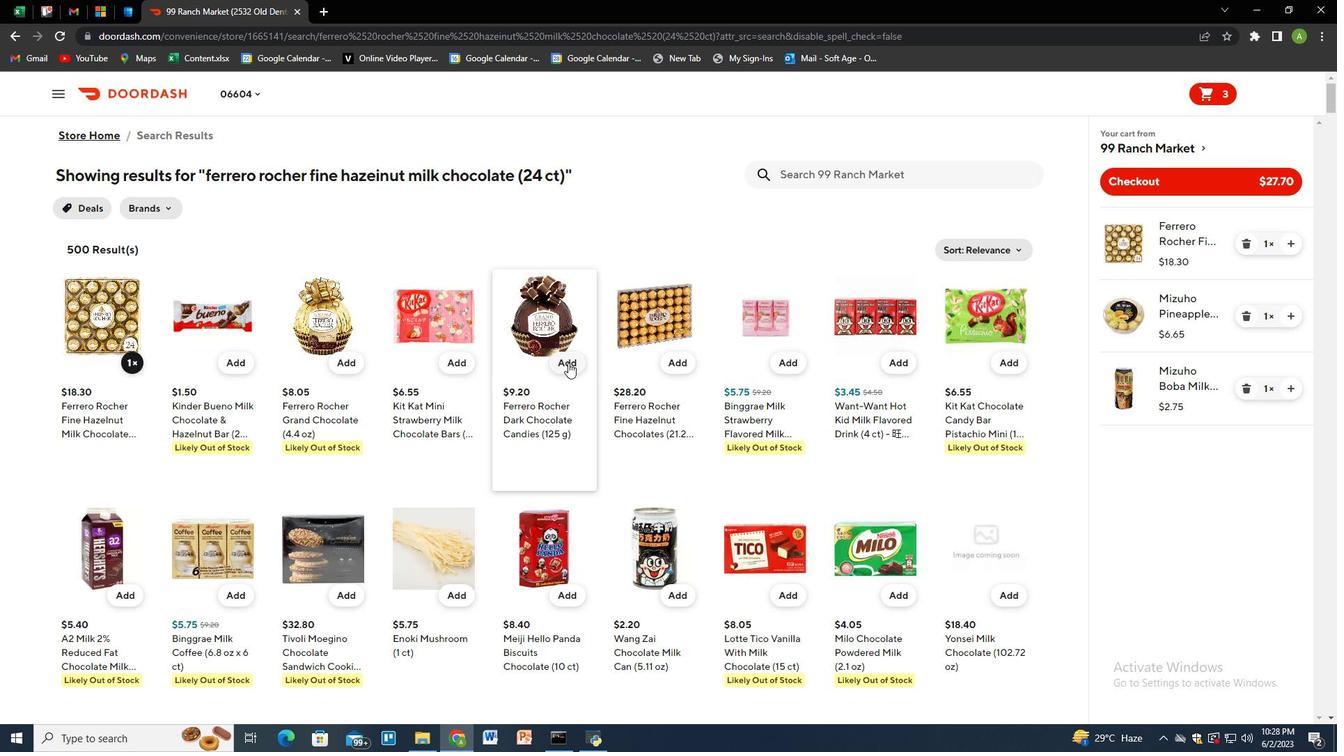 
Action: Mouse moved to (849, 176)
Screenshot: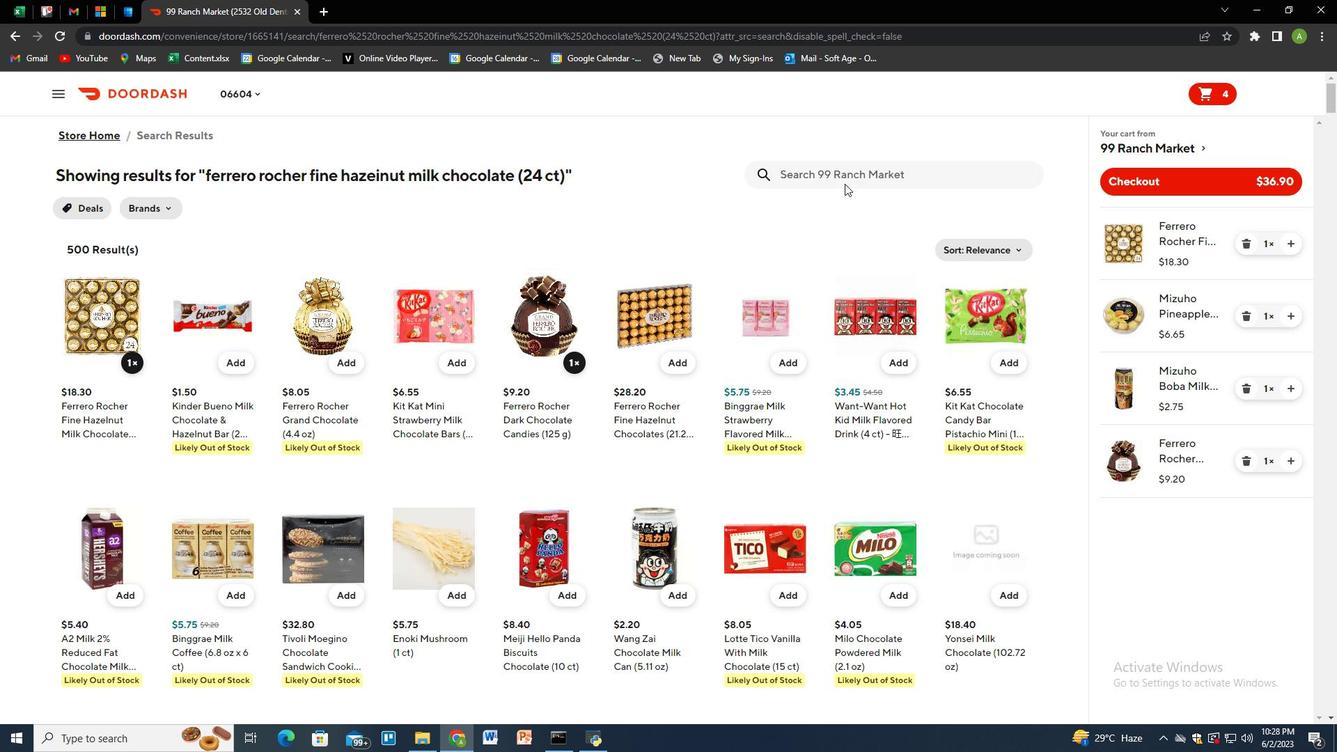 
Action: Mouse pressed left at (849, 176)
Screenshot: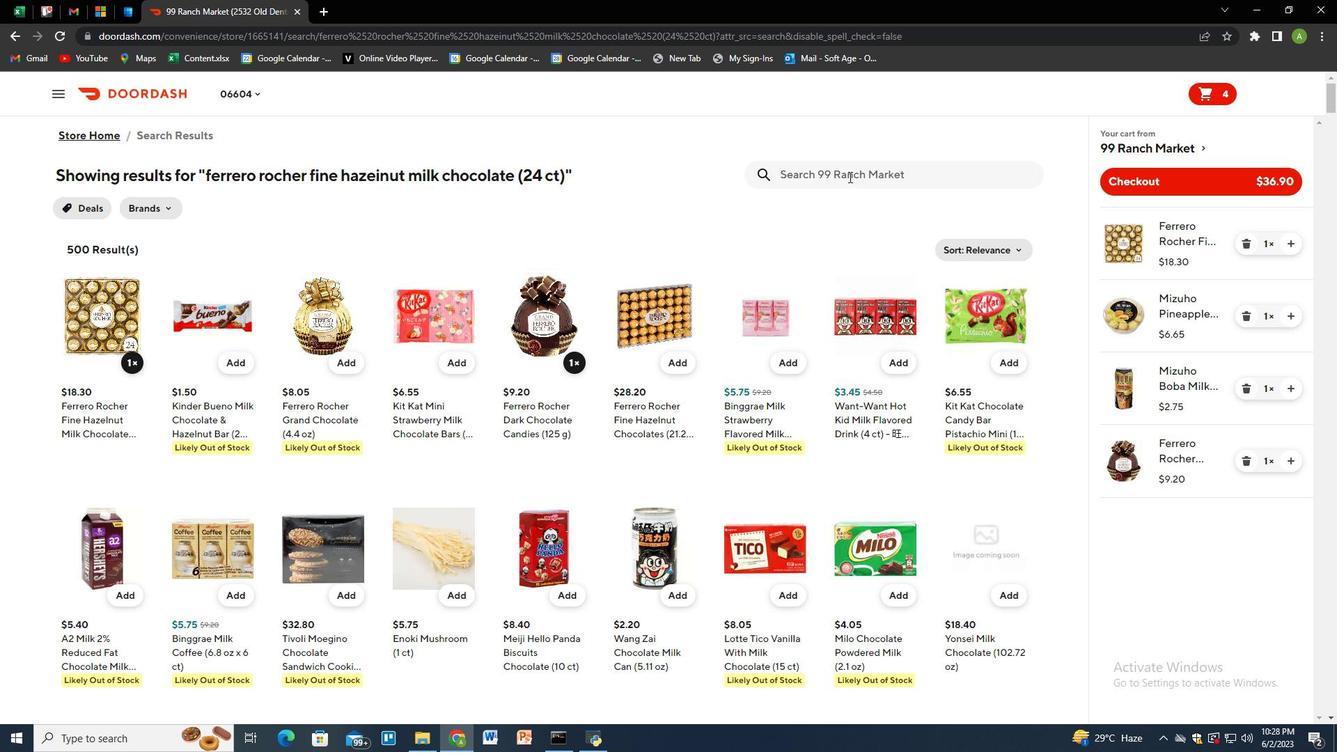 
Action: Key pressed ferrero<Key.space>rocher<Key.space>grand<Key.space>chocolate<Key.space><Key.shift_r><Key.shift_r><Key.shift_r><Key.shift_r><Key.shift_r><Key.shift_r>(4.4<Key.space>oz<Key.shift_r>)<Key.enter>
Screenshot: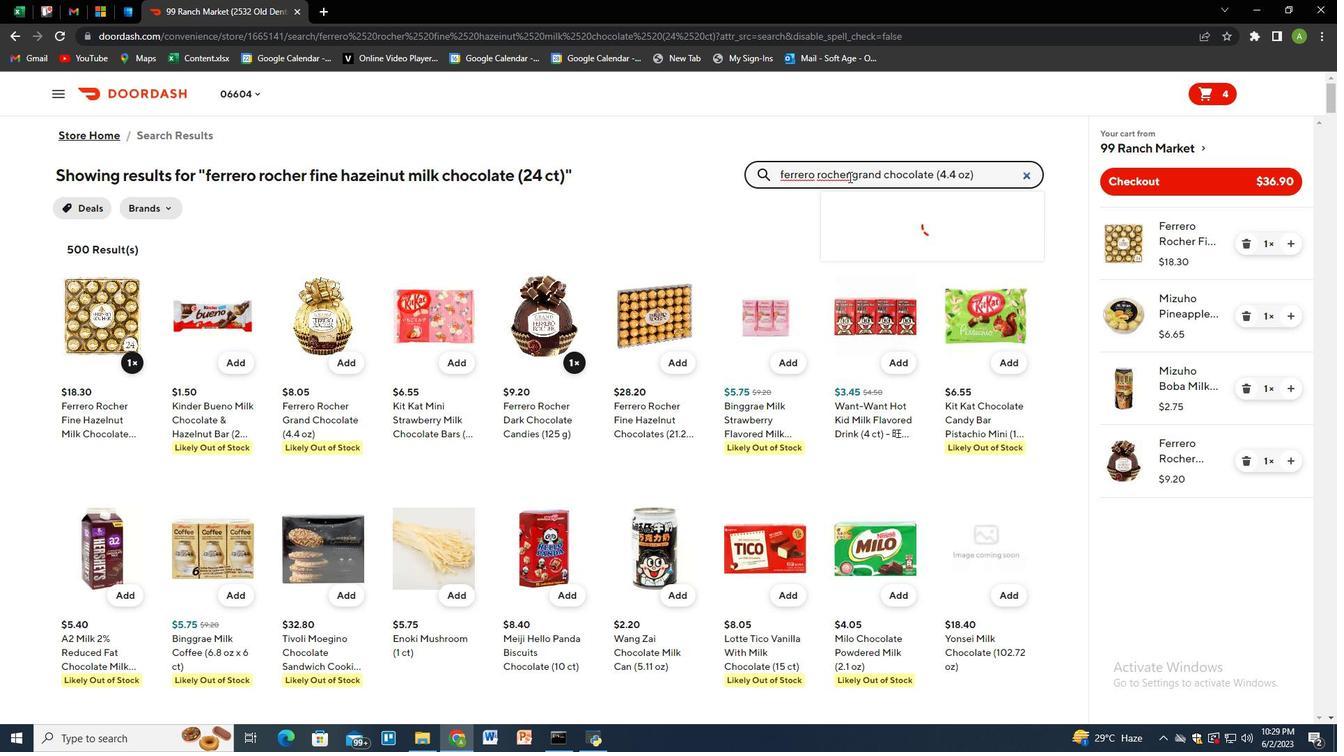
Action: Mouse moved to (125, 357)
Screenshot: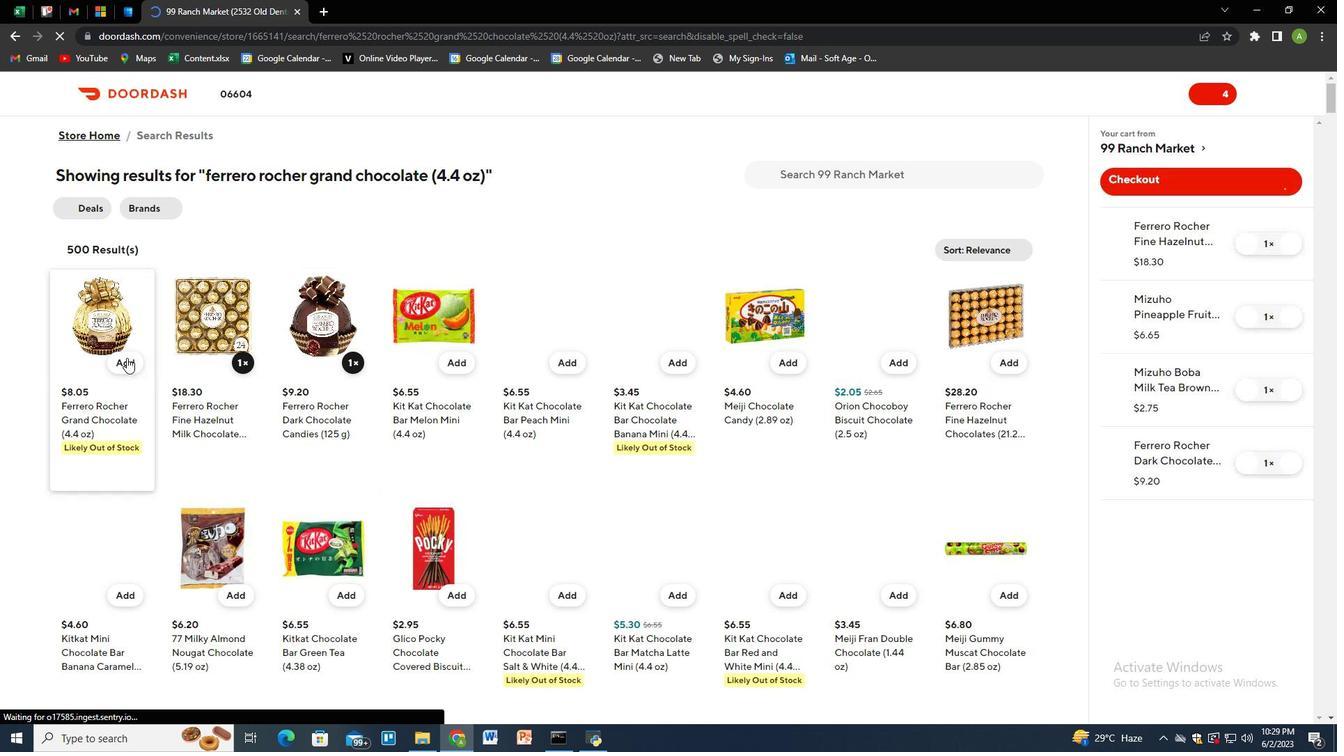 
Action: Mouse pressed left at (125, 357)
Screenshot: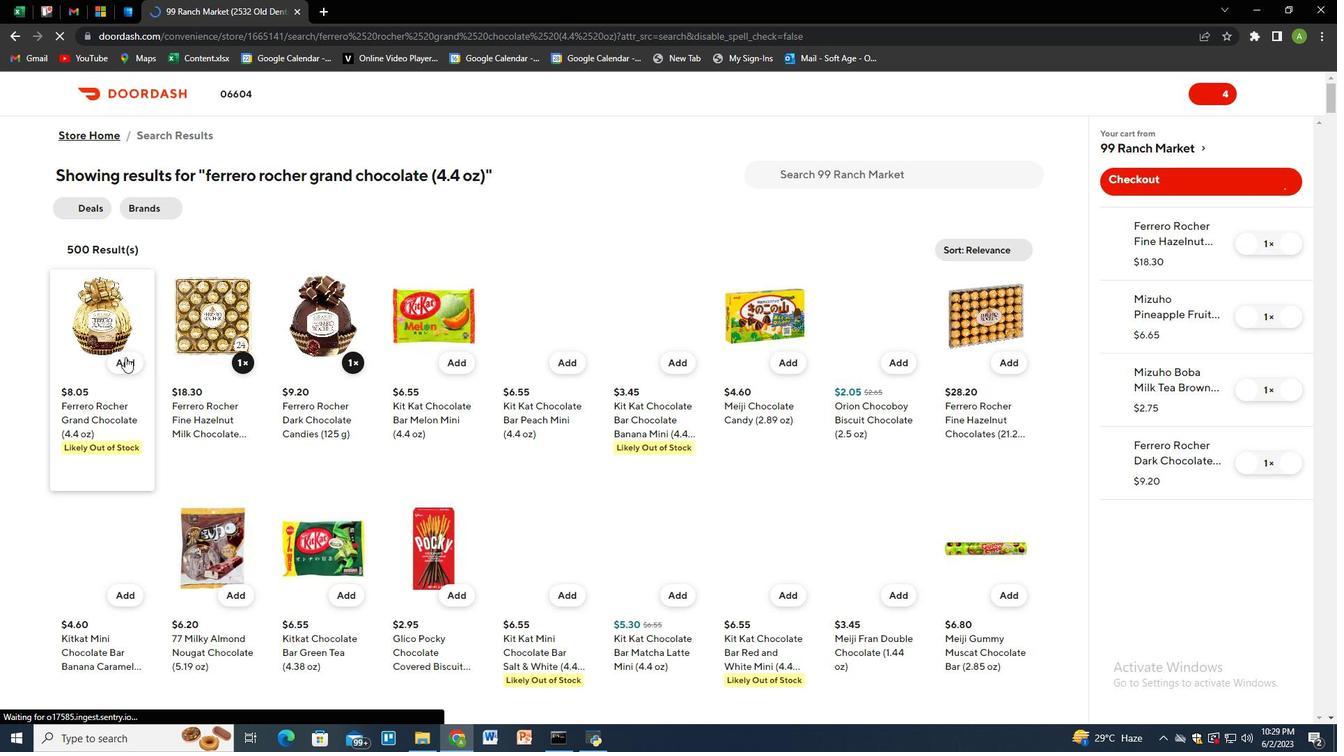 
Action: Mouse moved to (1126, 185)
Screenshot: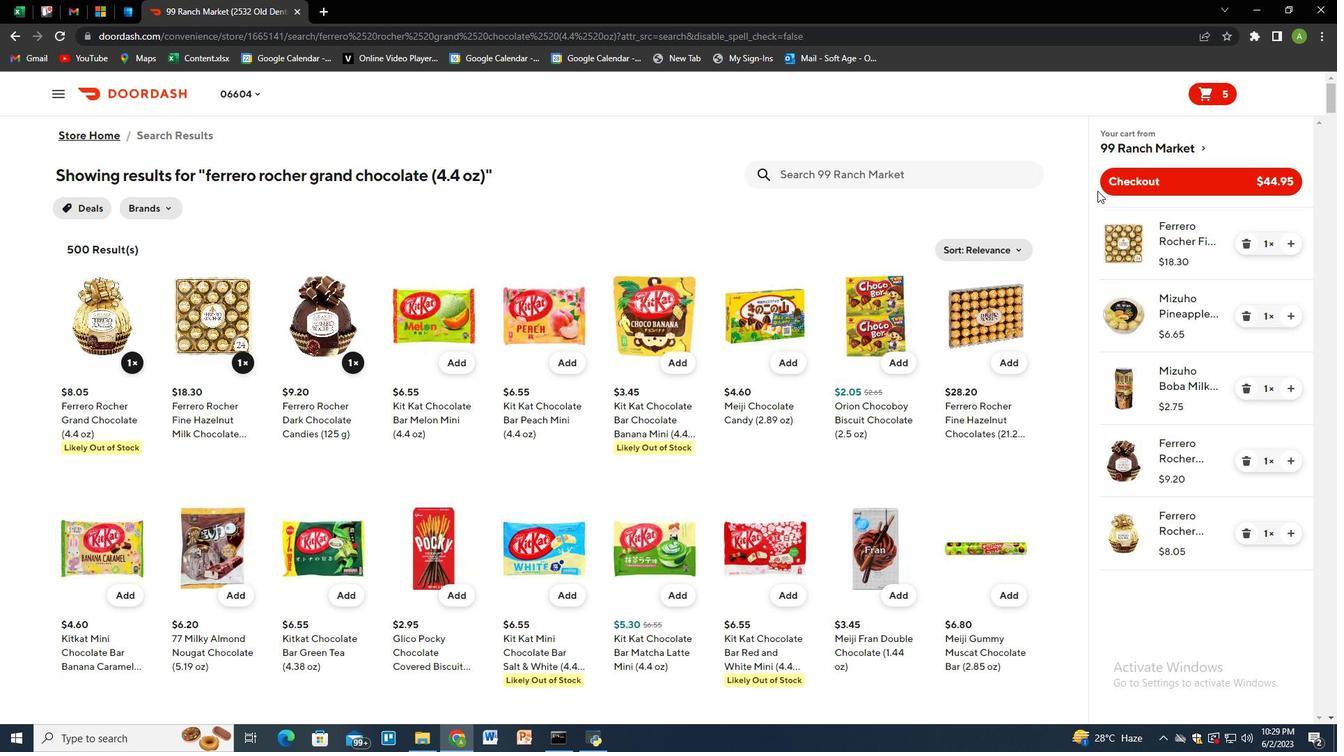 
Action: Mouse pressed left at (1126, 185)
Screenshot: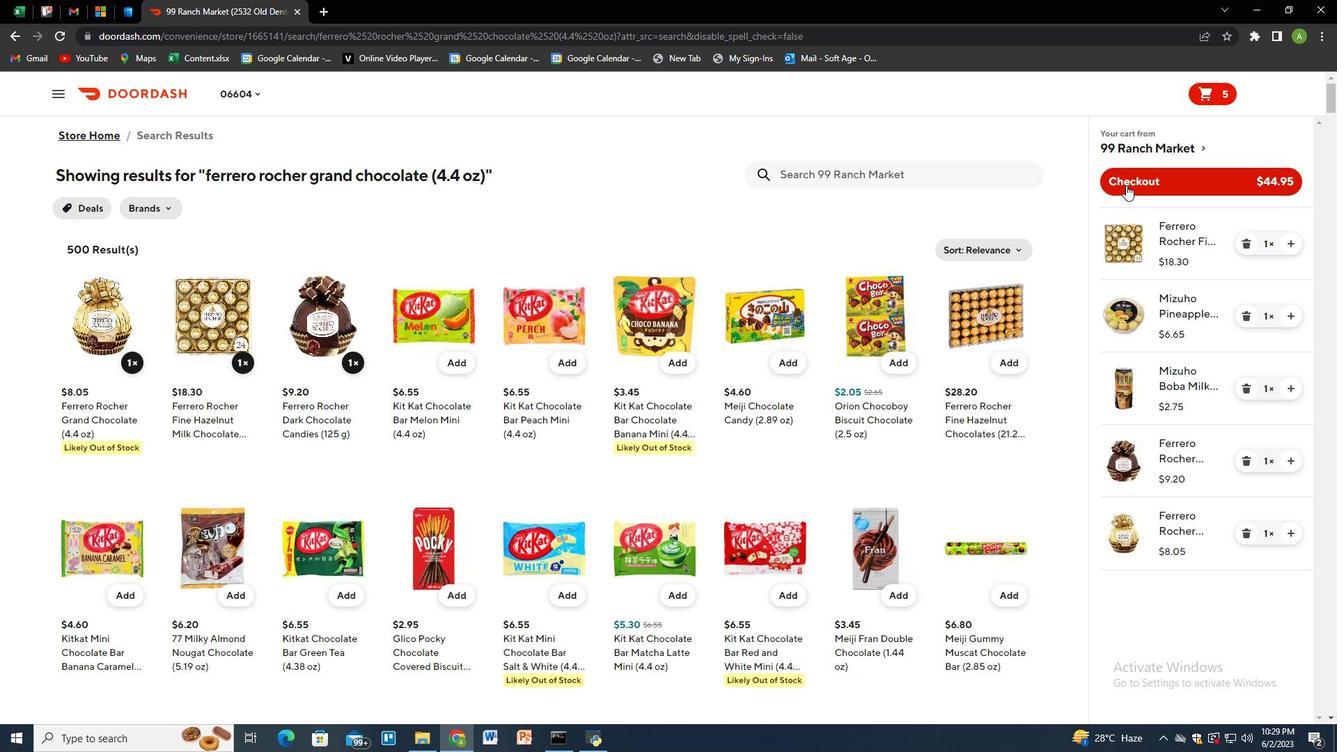 
